Task: Add Attachment from computer to Card Card0000000137 in Board Board0000000035 in Workspace WS0000000012 in Trello. Add Cover Purple to Card Card0000000137 in Board Board0000000035 in Workspace WS0000000012 in Trello. Add "Move Card To …" Button titled Button0000000137 to "top" of the list "To Do" to Card Card0000000137 in Board Board0000000035 in Workspace WS0000000012 in Trello. Add Description DS0000000137 to Card Card0000000137 in Board Board0000000035 in Workspace WS0000000012 in Trello. Add Comment CM0000000137 to Card Card0000000137 in Board Board0000000035 in Workspace WS0000000012 in Trello
Action: Mouse moved to (341, 251)
Screenshot: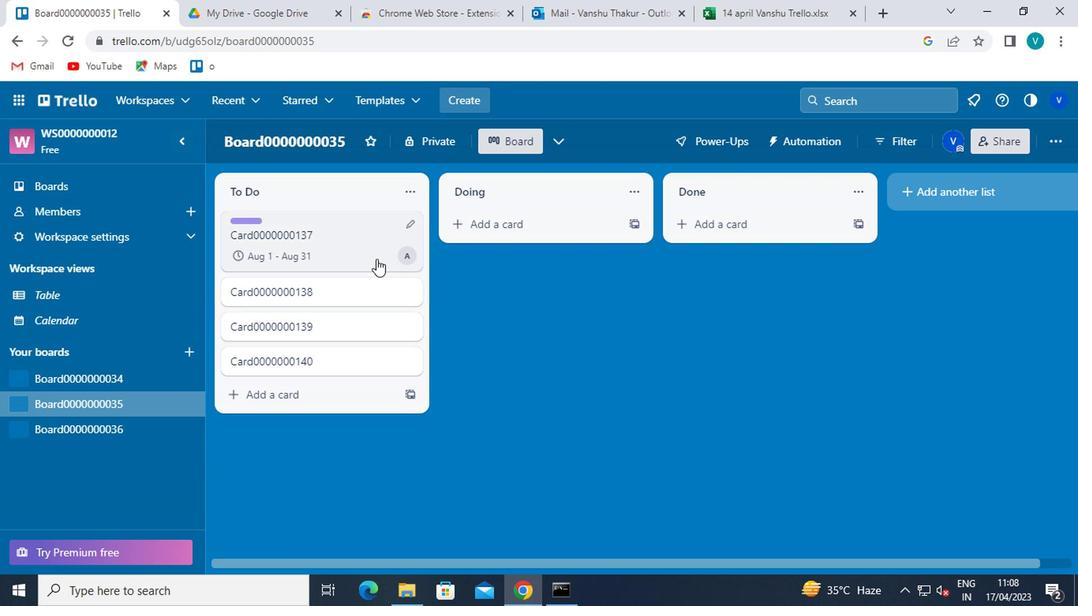 
Action: Mouse pressed left at (341, 251)
Screenshot: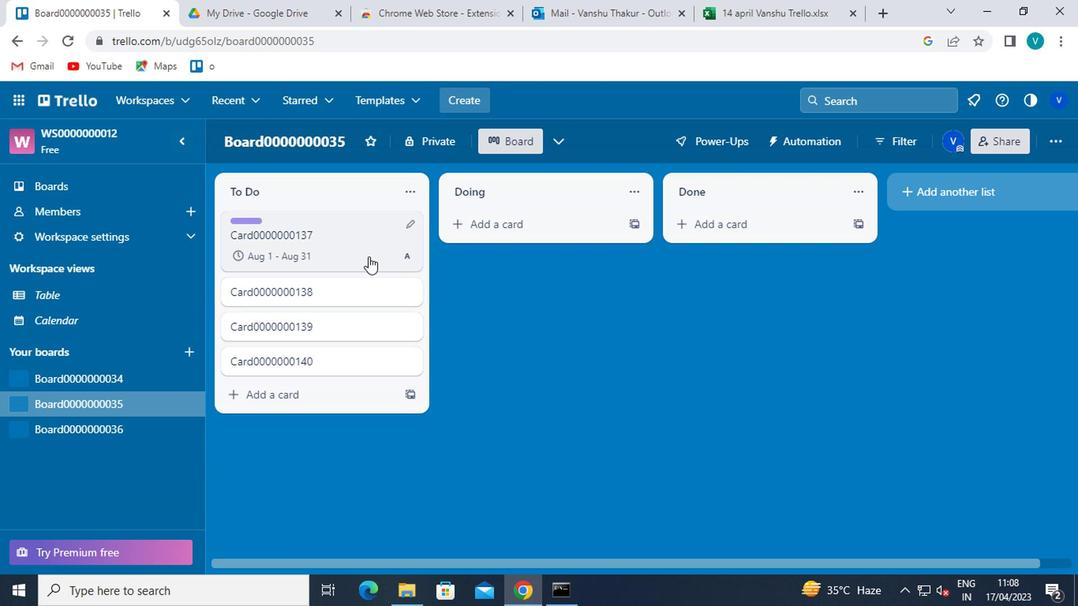 
Action: Mouse moved to (765, 356)
Screenshot: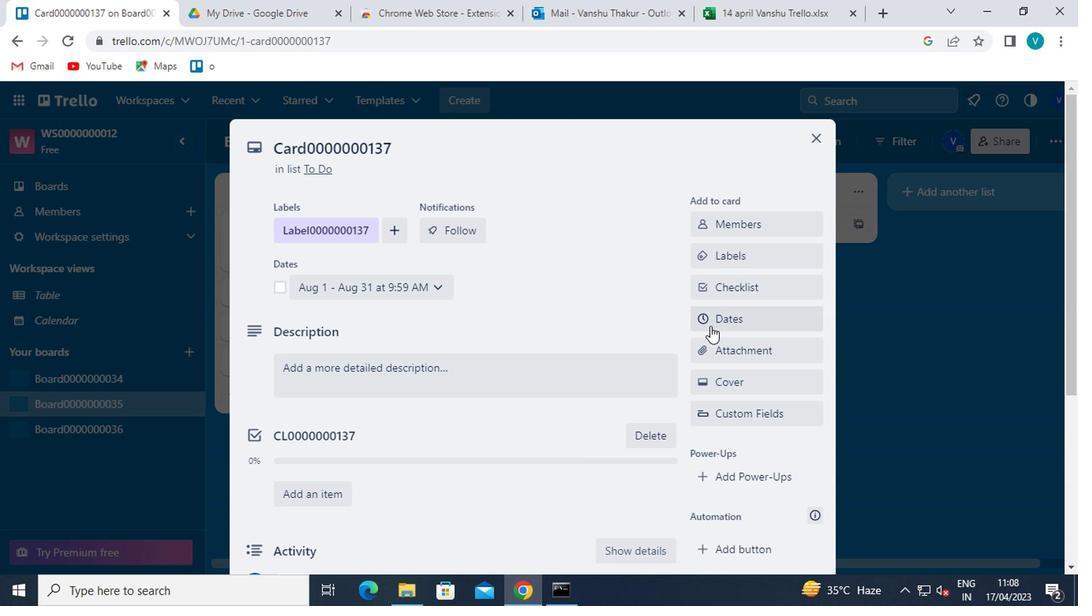 
Action: Mouse pressed left at (765, 356)
Screenshot: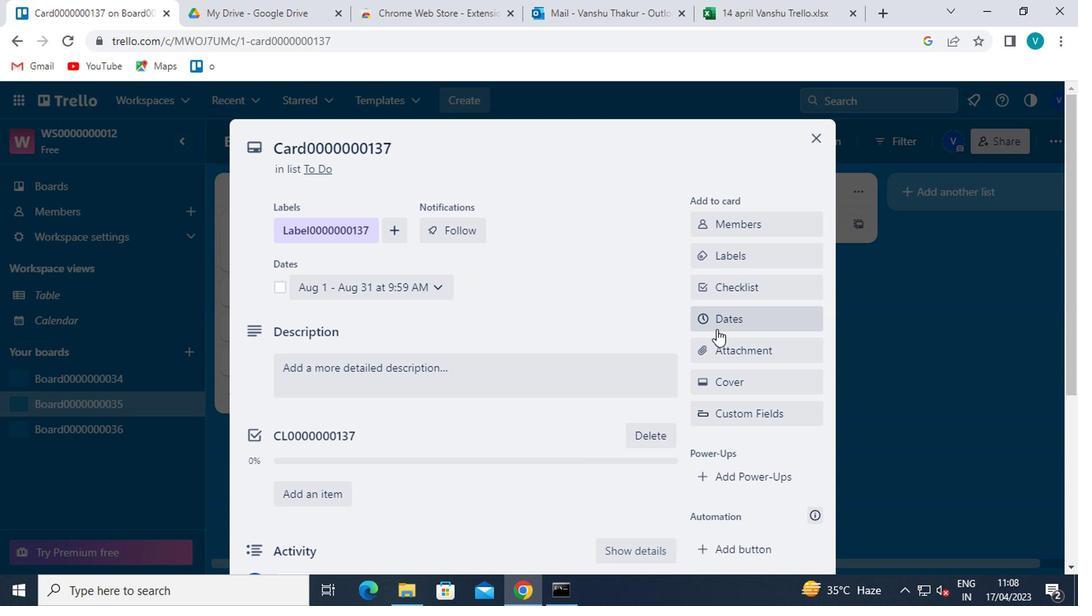 
Action: Mouse moved to (742, 170)
Screenshot: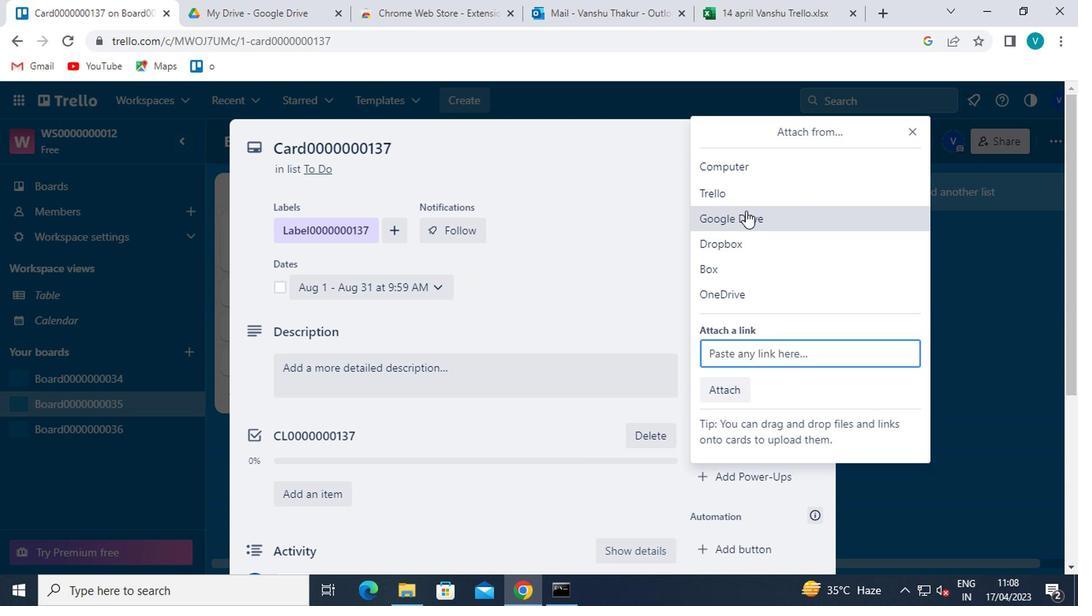 
Action: Mouse pressed left at (742, 170)
Screenshot: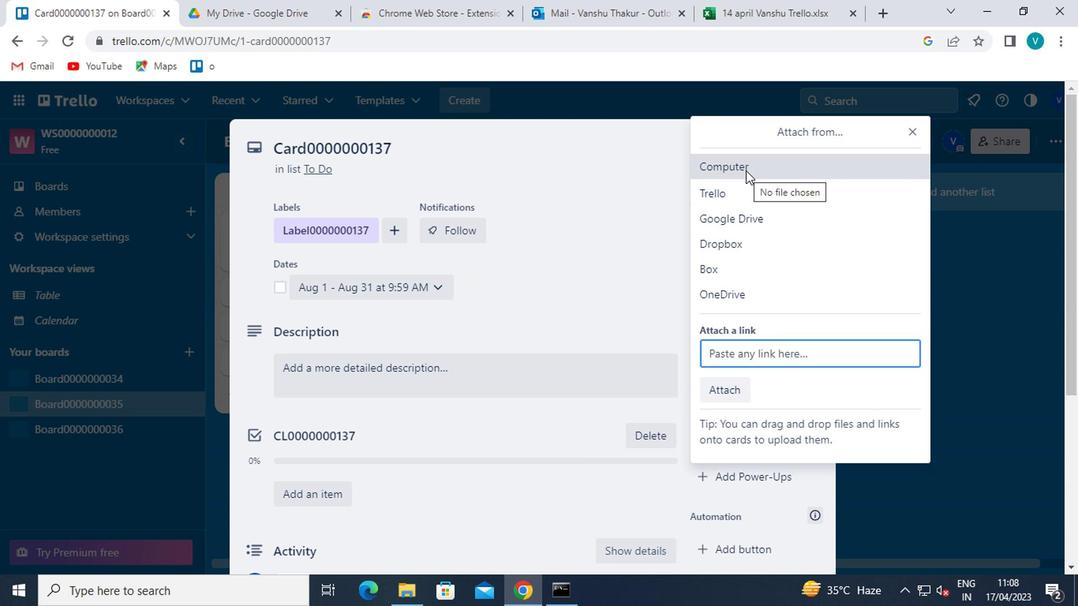 
Action: Mouse moved to (249, 182)
Screenshot: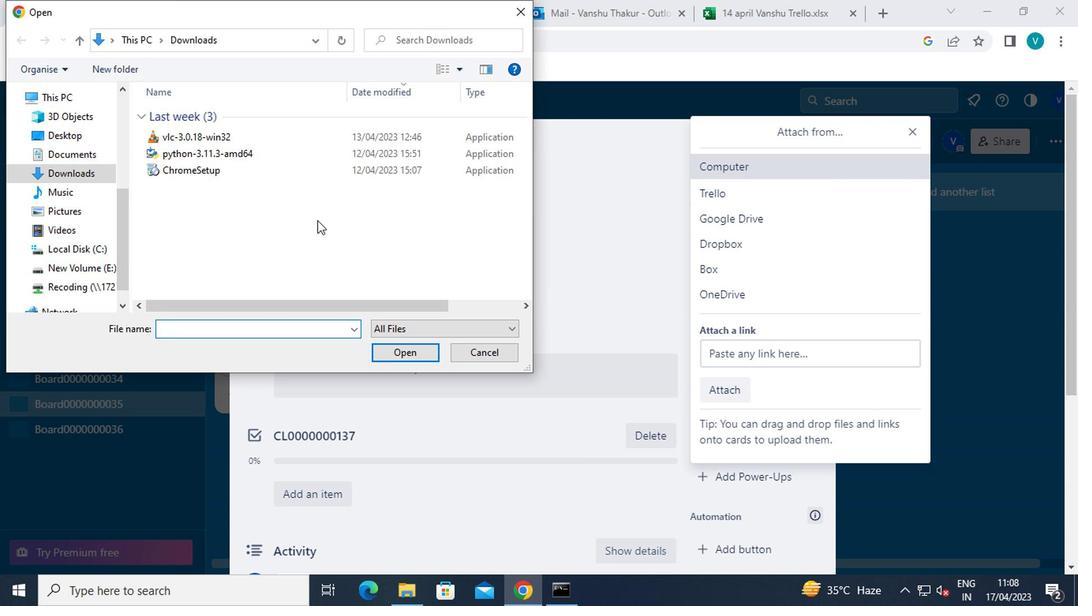 
Action: Mouse pressed left at (249, 182)
Screenshot: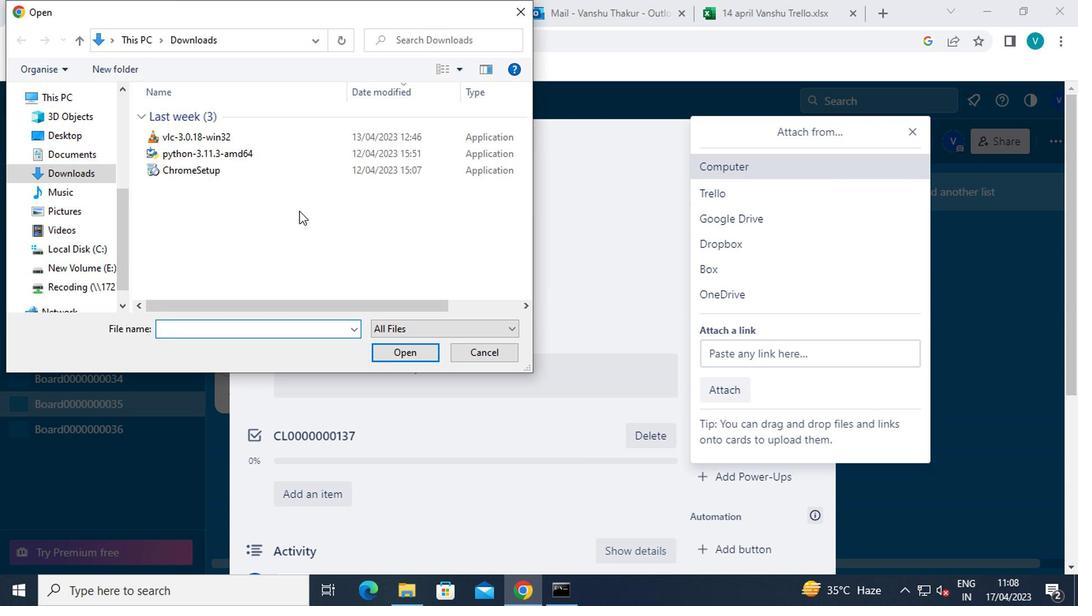 
Action: Mouse moved to (256, 176)
Screenshot: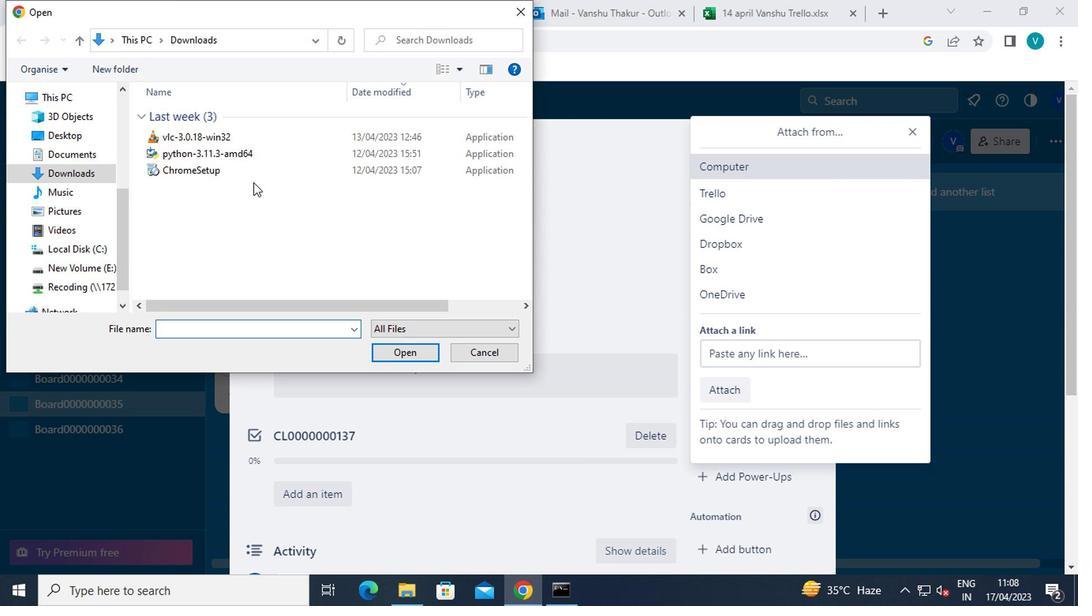 
Action: Mouse pressed left at (256, 176)
Screenshot: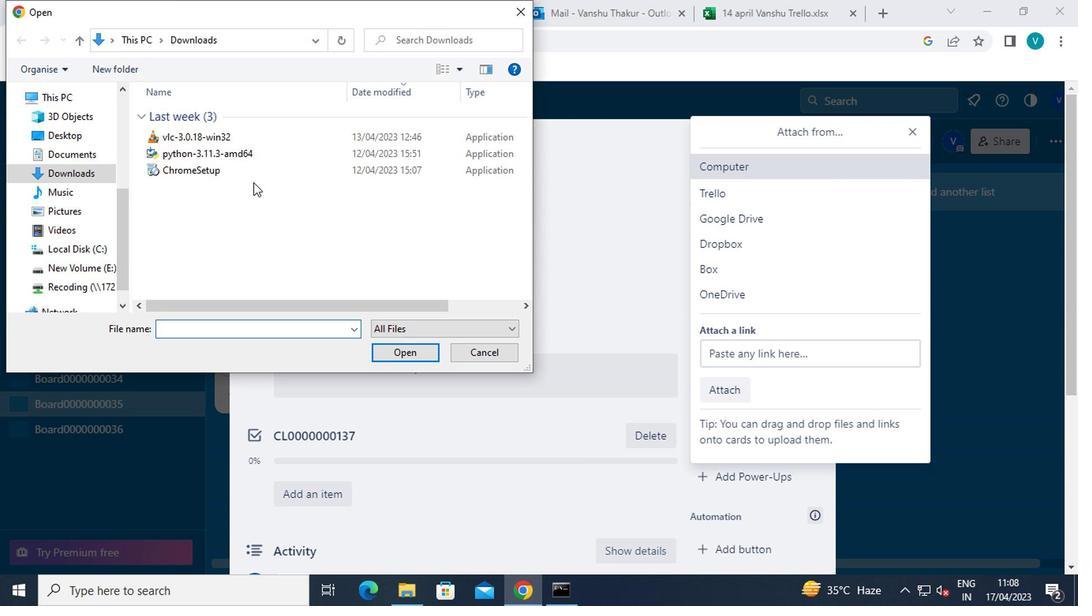 
Action: Mouse moved to (386, 346)
Screenshot: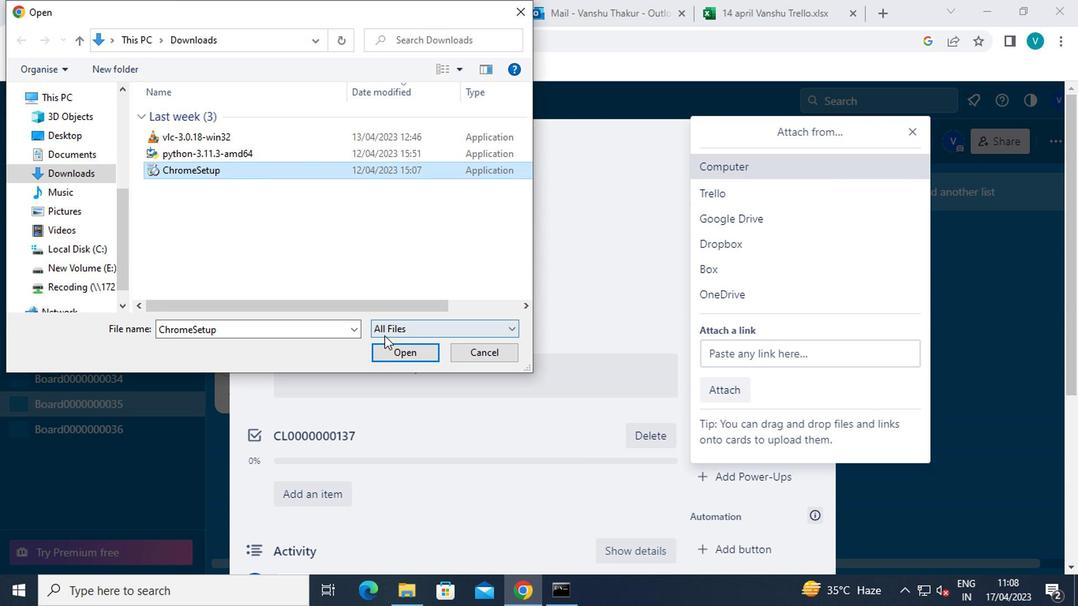 
Action: Mouse pressed left at (386, 346)
Screenshot: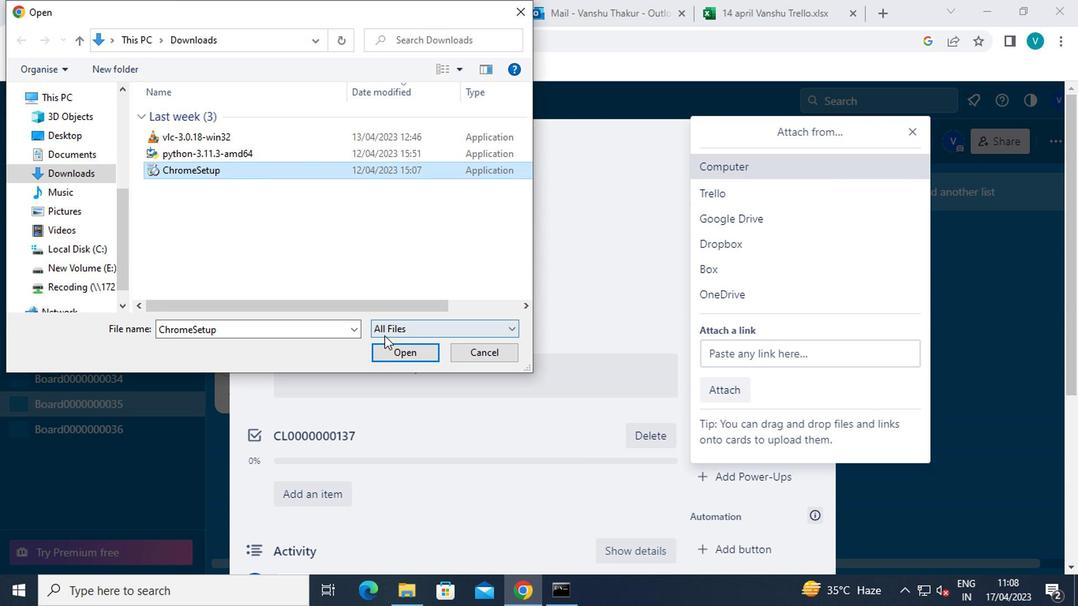 
Action: Mouse moved to (716, 386)
Screenshot: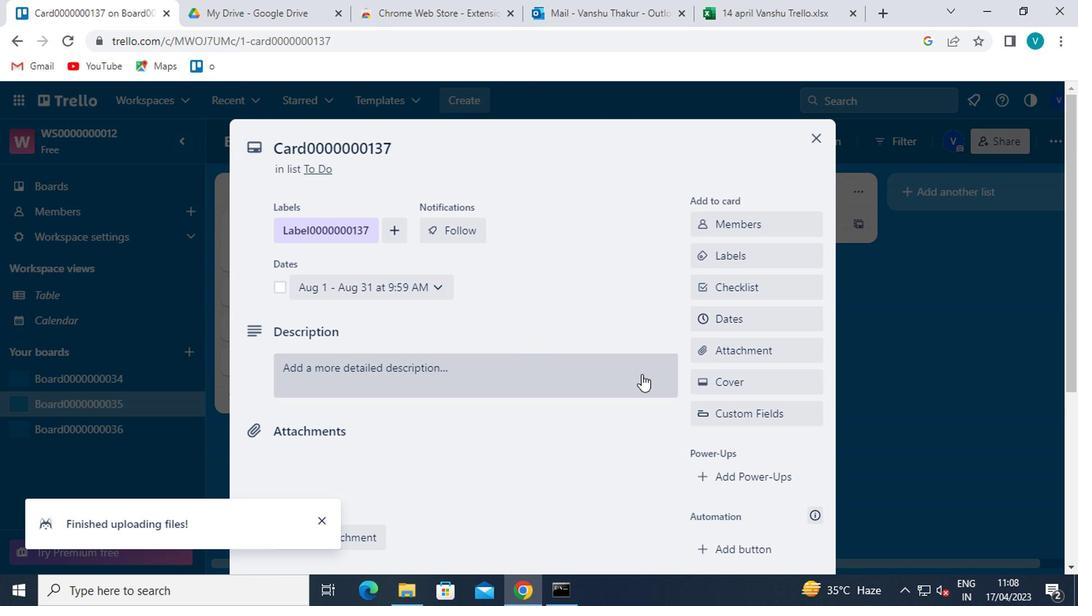 
Action: Mouse pressed left at (716, 386)
Screenshot: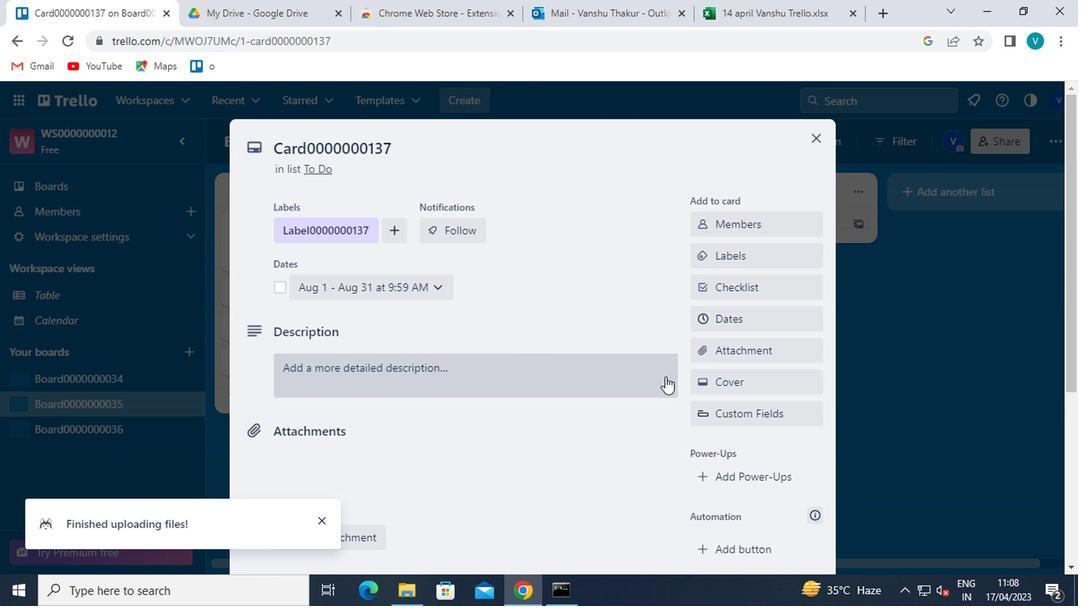 
Action: Mouse moved to (901, 277)
Screenshot: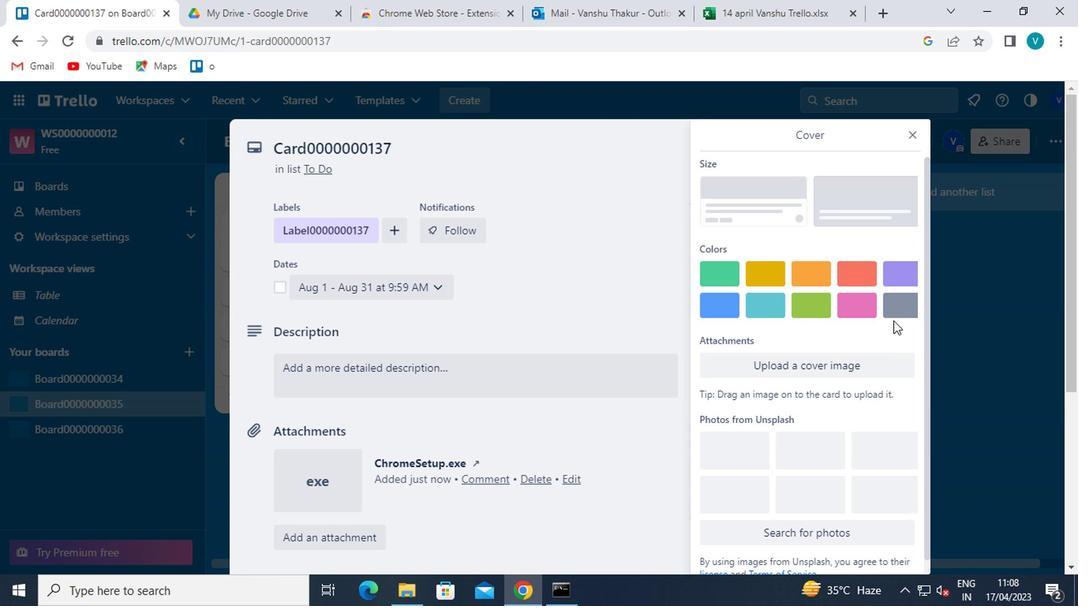 
Action: Mouse pressed left at (901, 277)
Screenshot: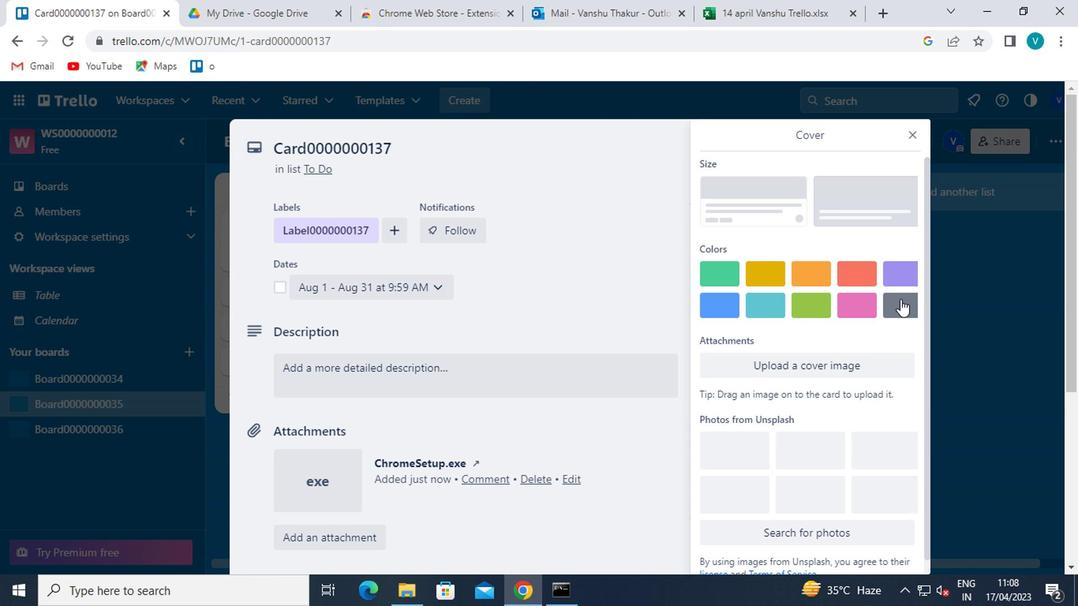 
Action: Mouse moved to (909, 128)
Screenshot: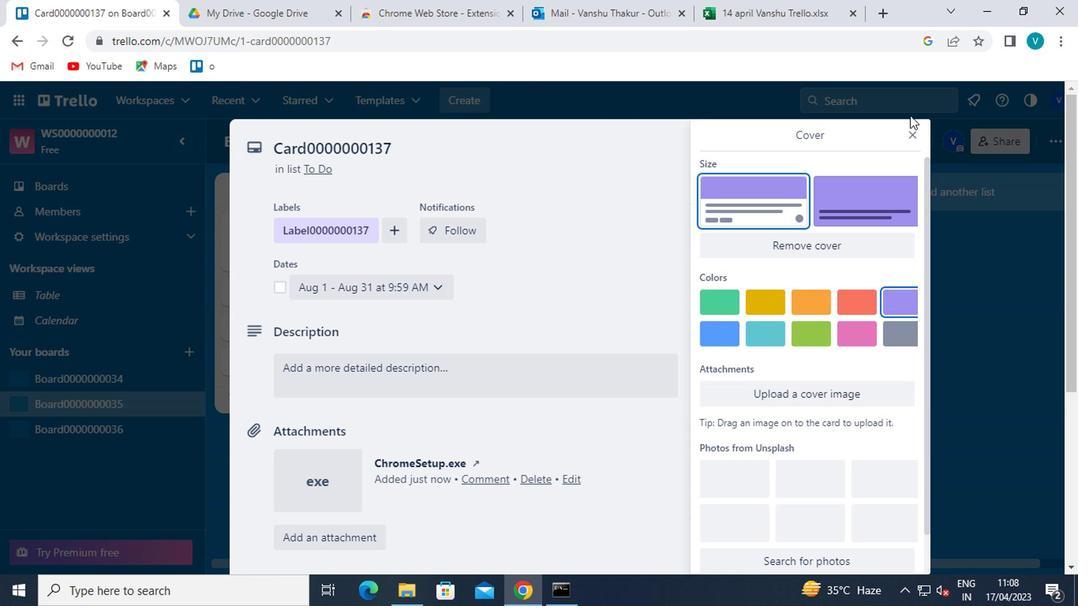 
Action: Mouse pressed left at (909, 128)
Screenshot: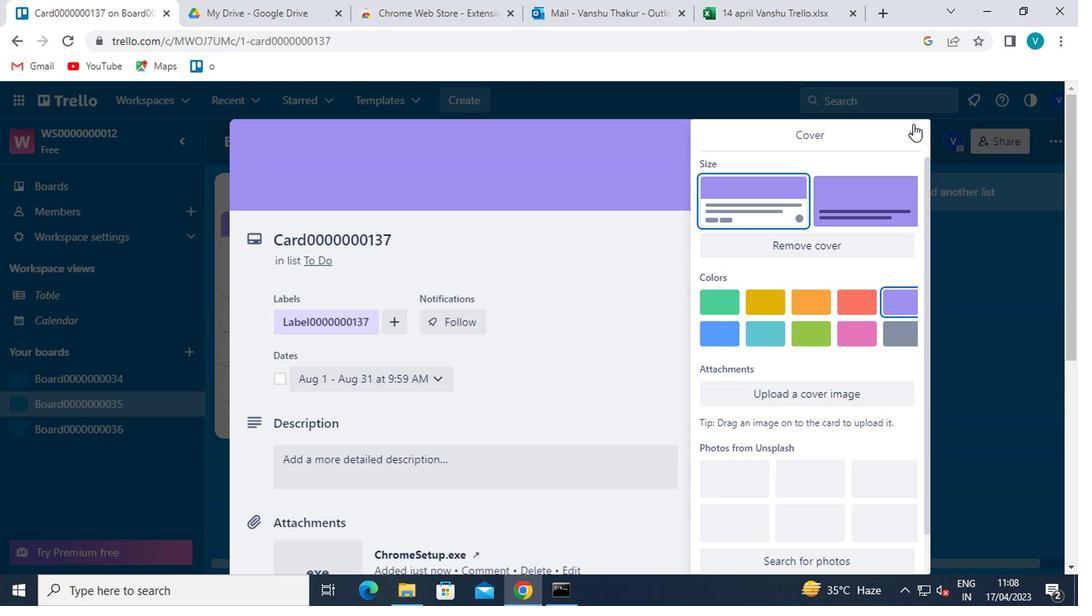 
Action: Mouse moved to (724, 421)
Screenshot: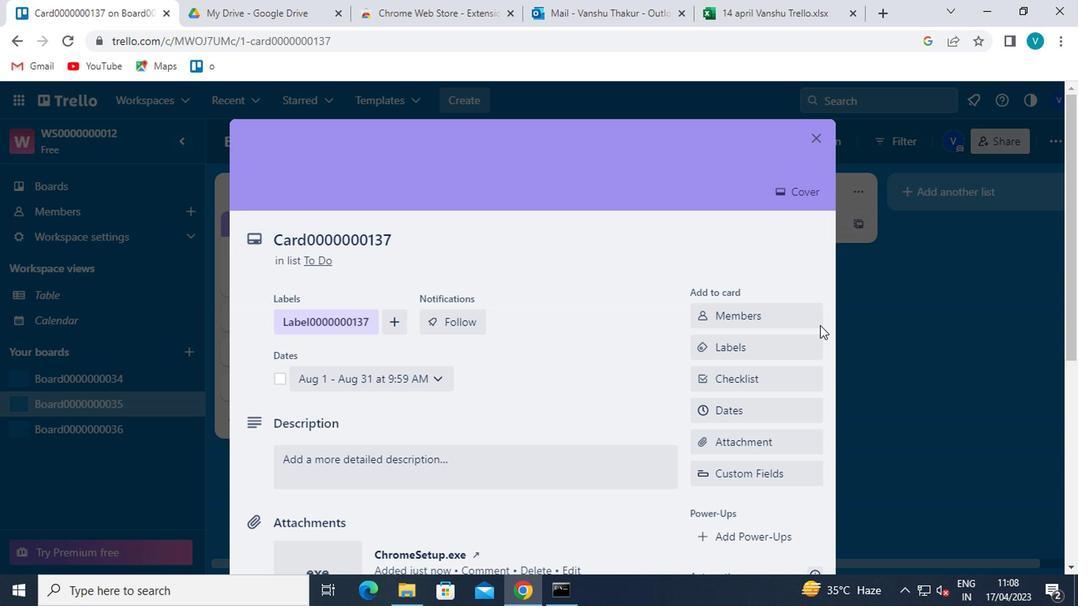 
Action: Mouse scrolled (724, 420) with delta (0, 0)
Screenshot: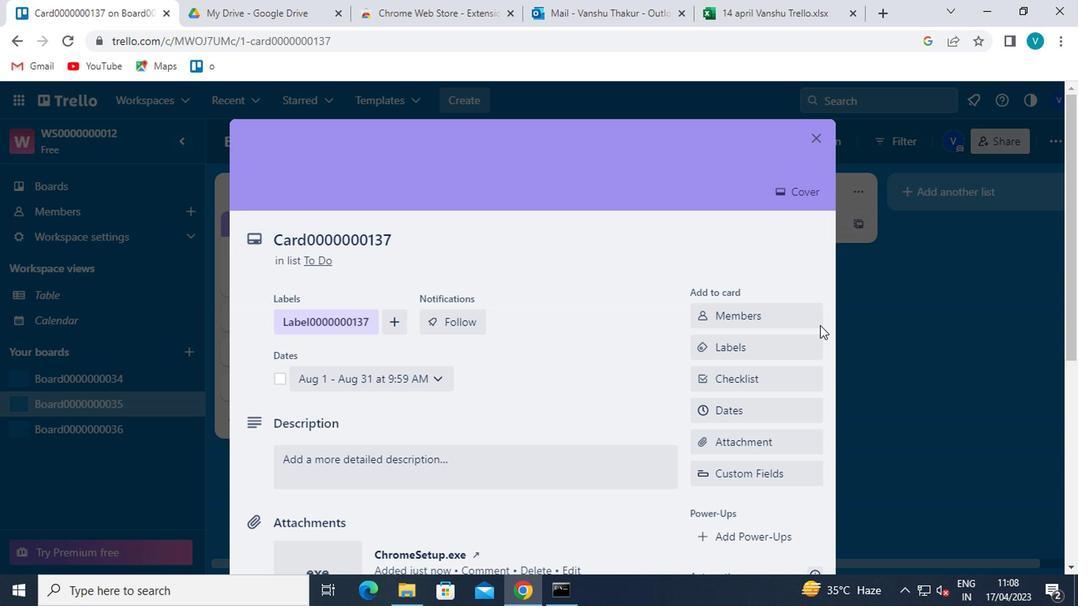 
Action: Mouse scrolled (724, 420) with delta (0, 0)
Screenshot: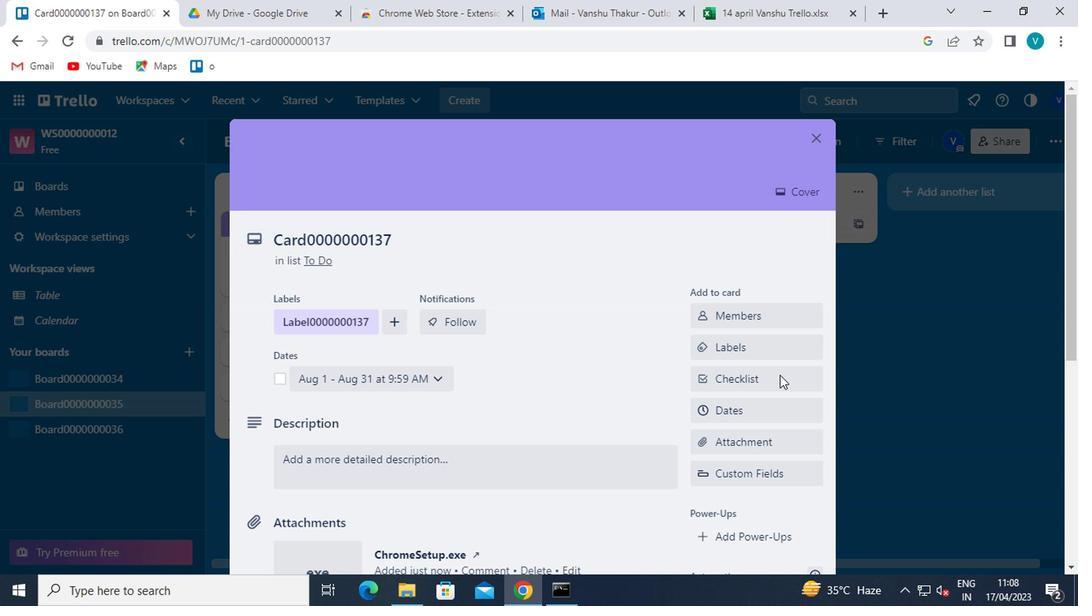 
Action: Mouse moved to (724, 421)
Screenshot: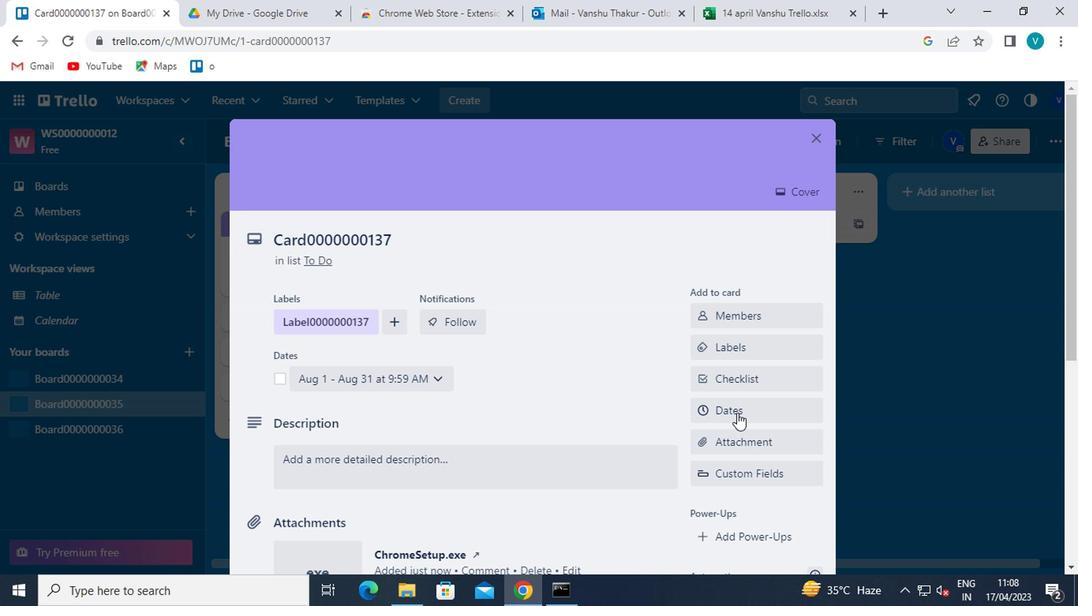 
Action: Mouse scrolled (724, 420) with delta (0, 0)
Screenshot: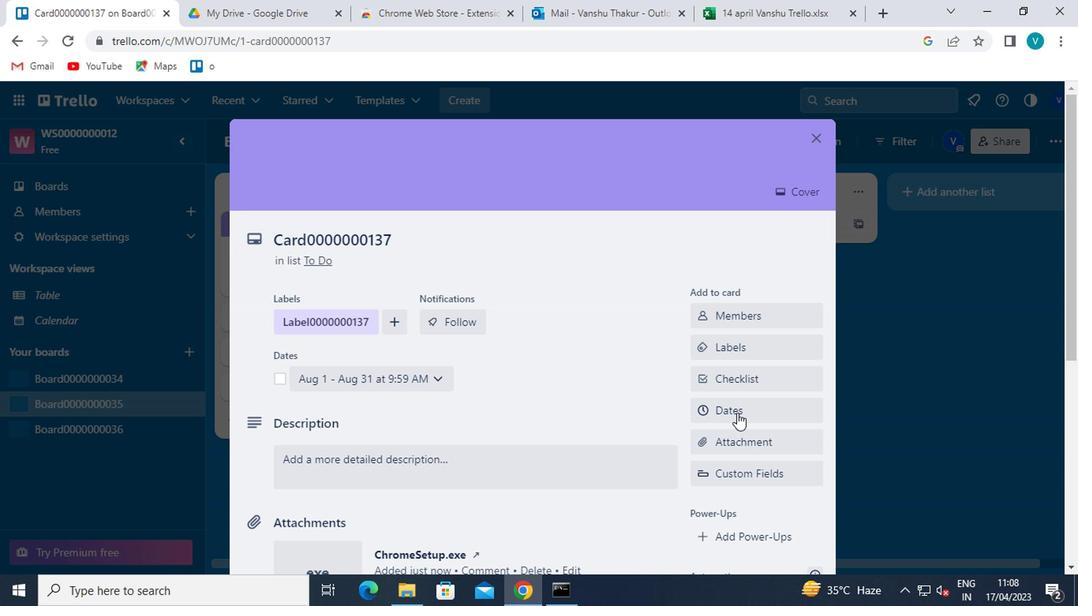 
Action: Mouse moved to (731, 373)
Screenshot: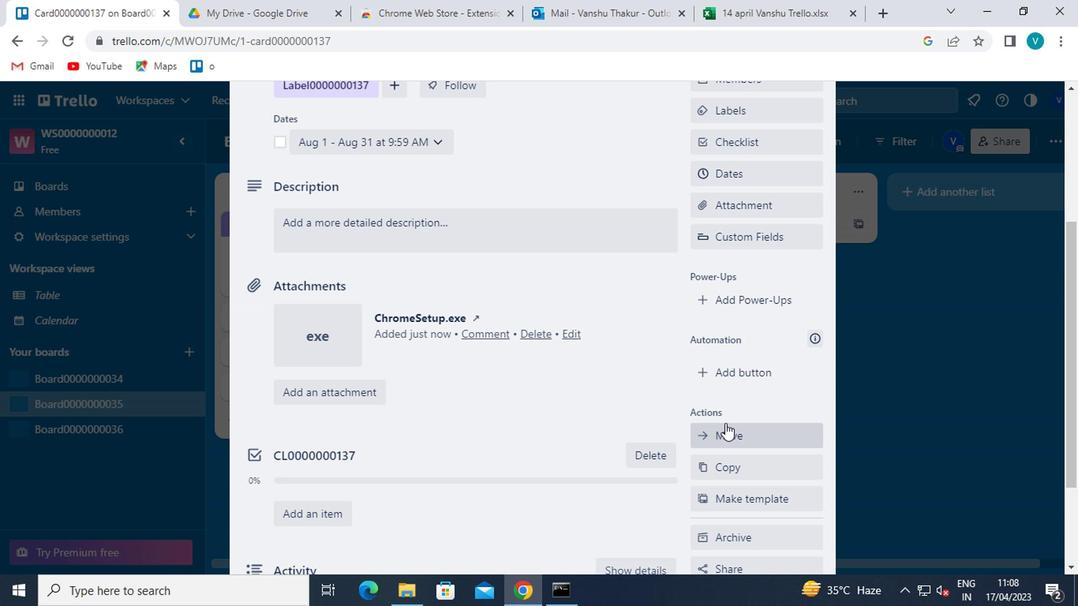 
Action: Mouse pressed left at (731, 373)
Screenshot: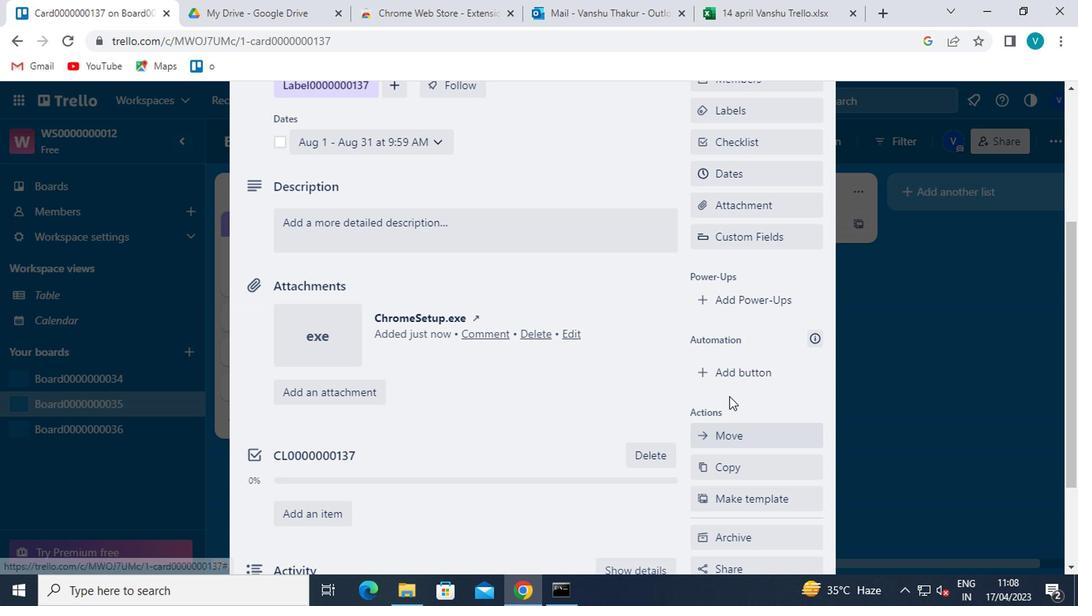 
Action: Mouse moved to (753, 209)
Screenshot: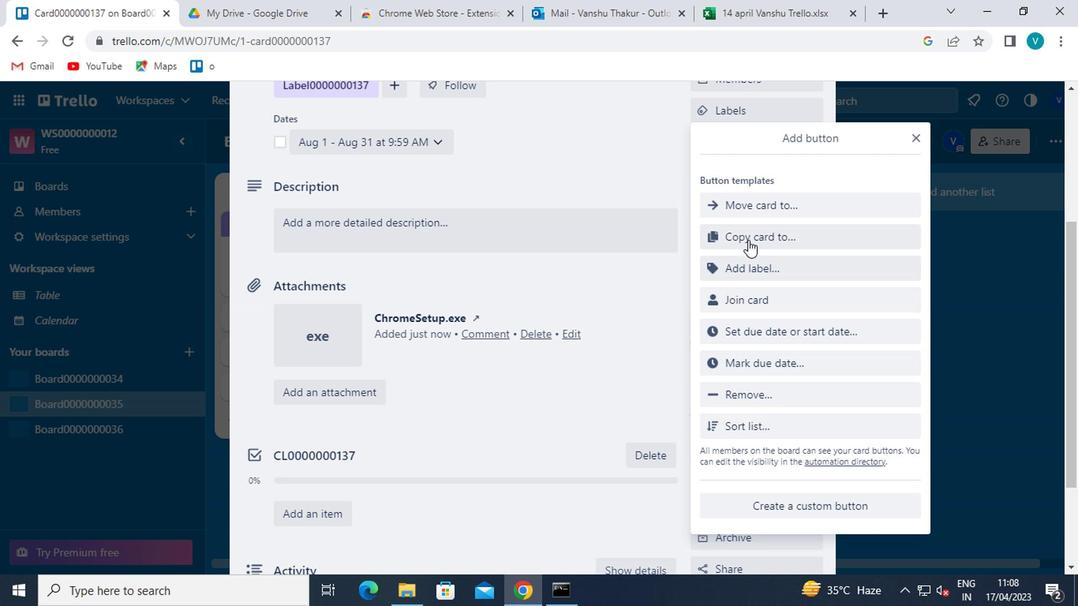 
Action: Mouse pressed left at (753, 209)
Screenshot: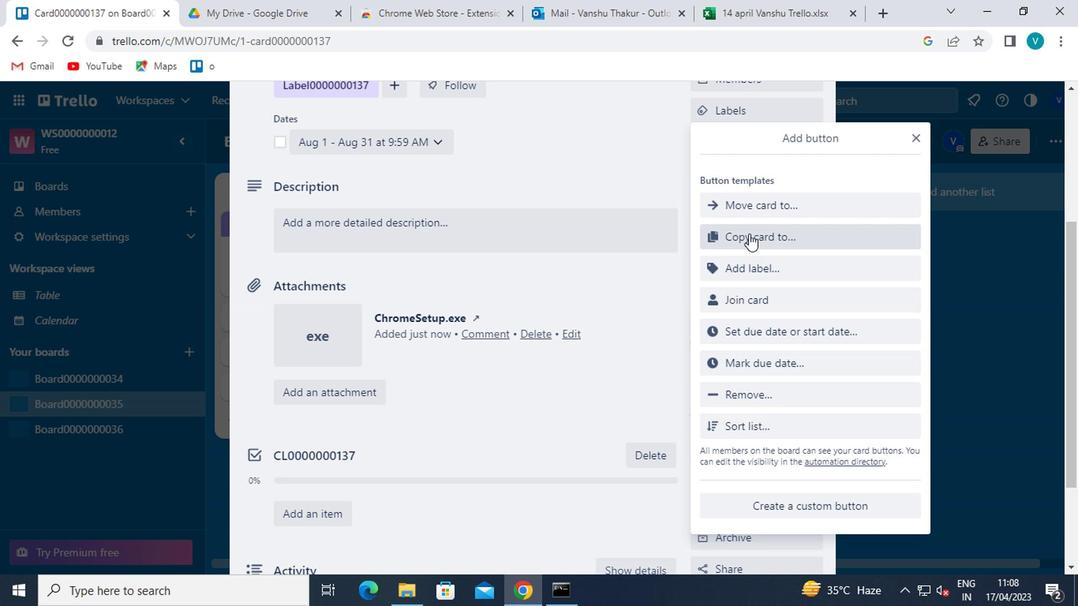 
Action: Mouse moved to (760, 201)
Screenshot: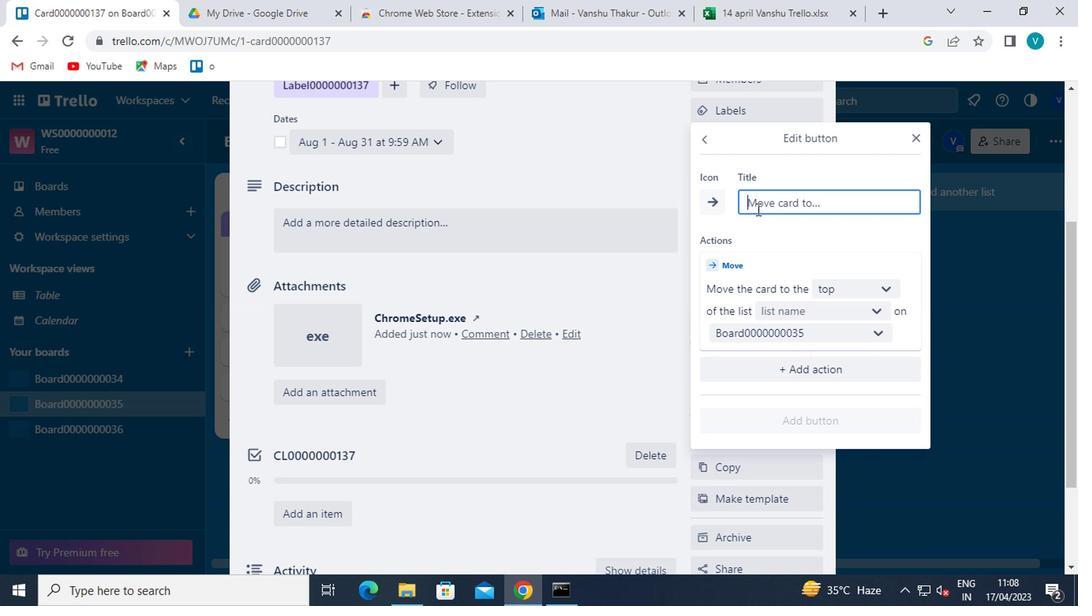 
Action: Mouse pressed left at (760, 201)
Screenshot: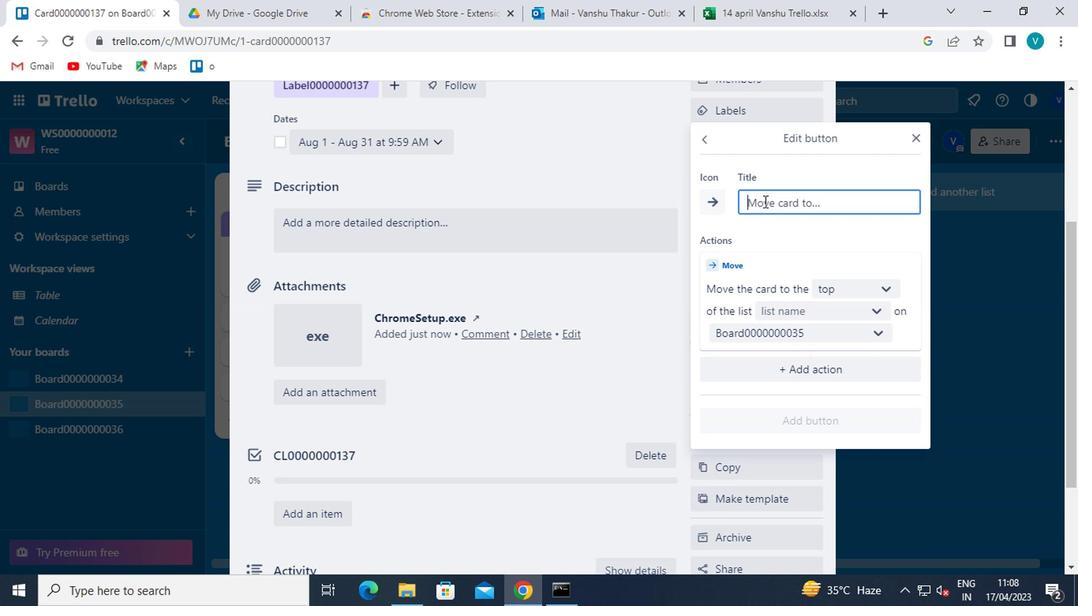 
Action: Key pressed <Key.shift>BUTTON0000000137
Screenshot: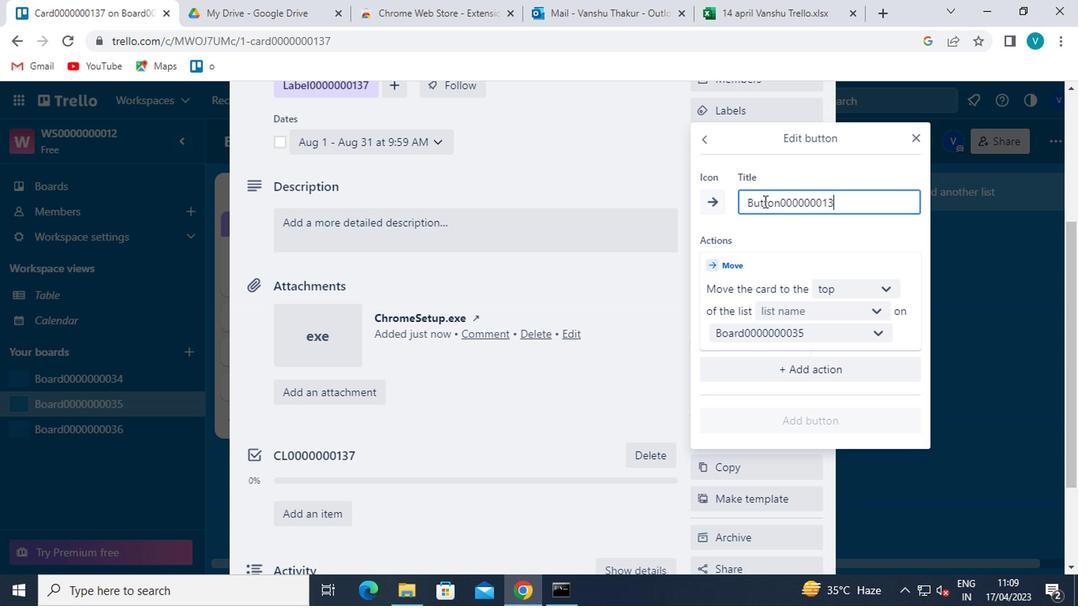 
Action: Mouse moved to (851, 284)
Screenshot: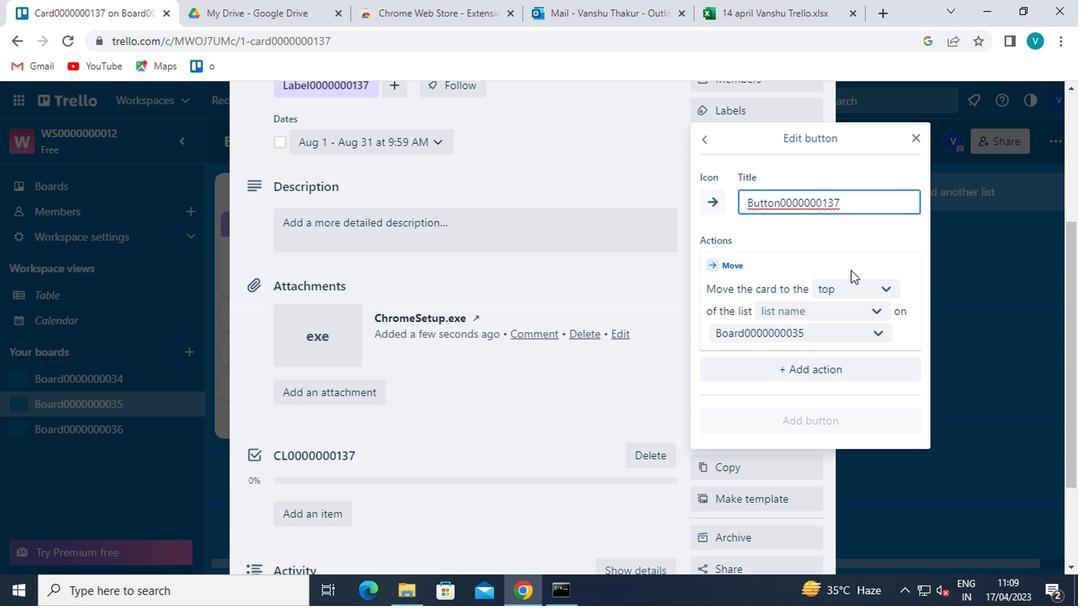 
Action: Mouse pressed left at (851, 284)
Screenshot: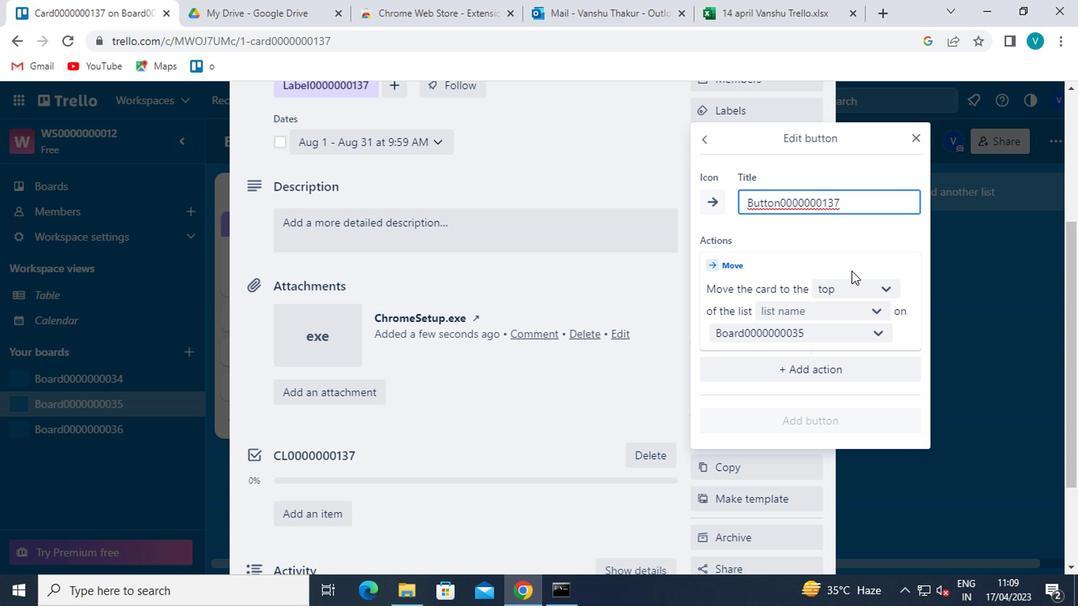 
Action: Mouse moved to (843, 317)
Screenshot: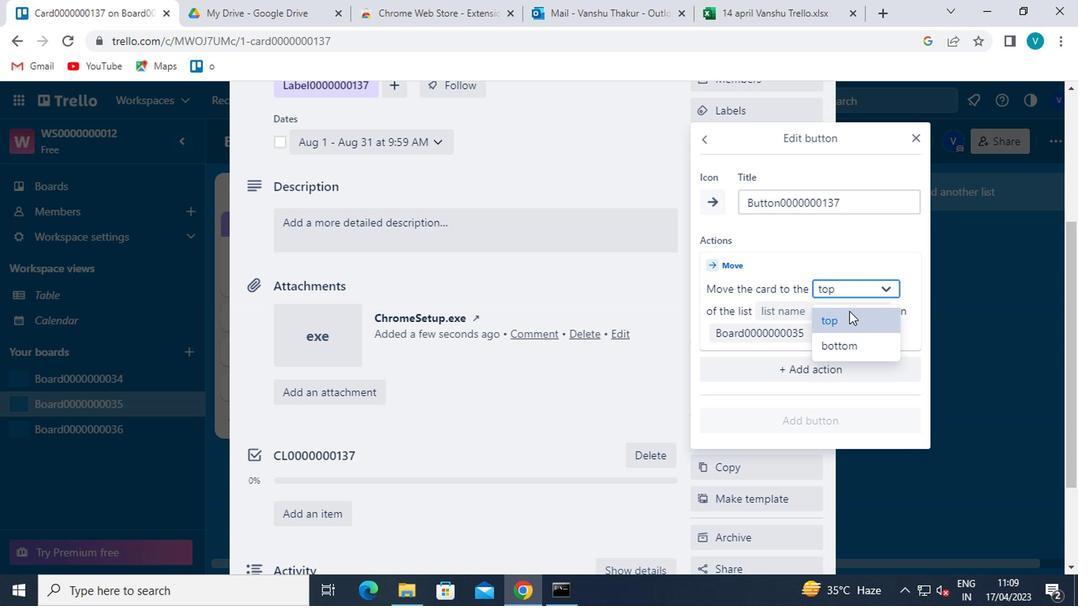 
Action: Mouse pressed left at (843, 317)
Screenshot: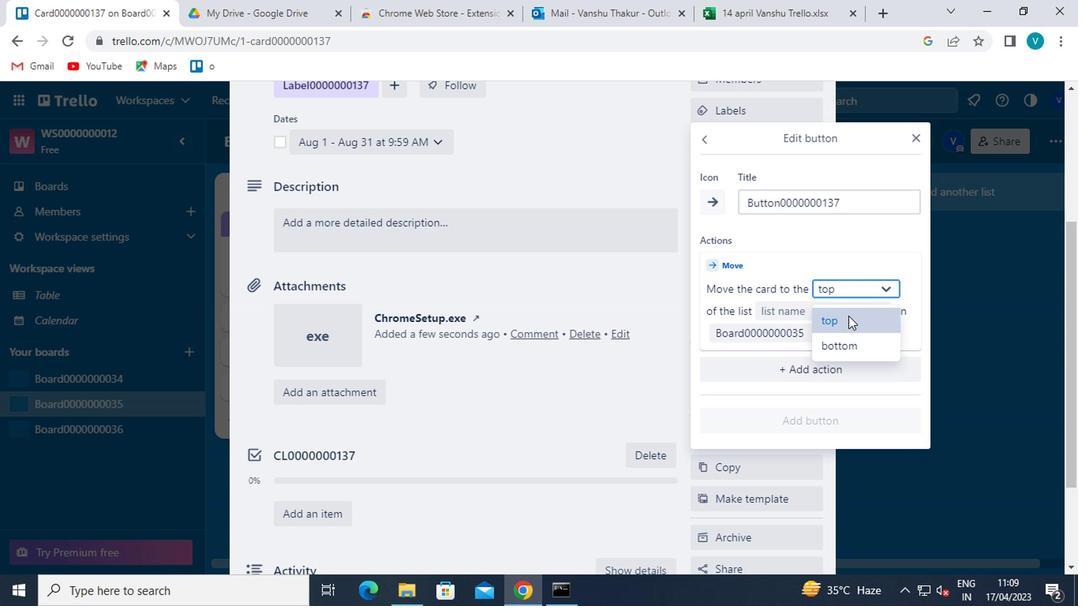 
Action: Mouse moved to (851, 288)
Screenshot: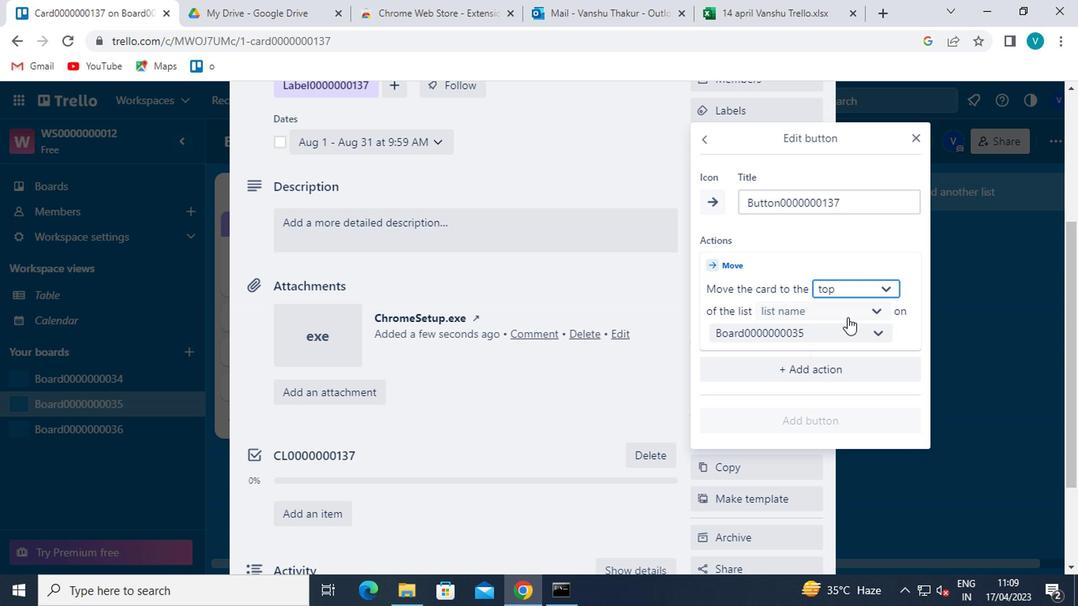 
Action: Mouse pressed left at (851, 288)
Screenshot: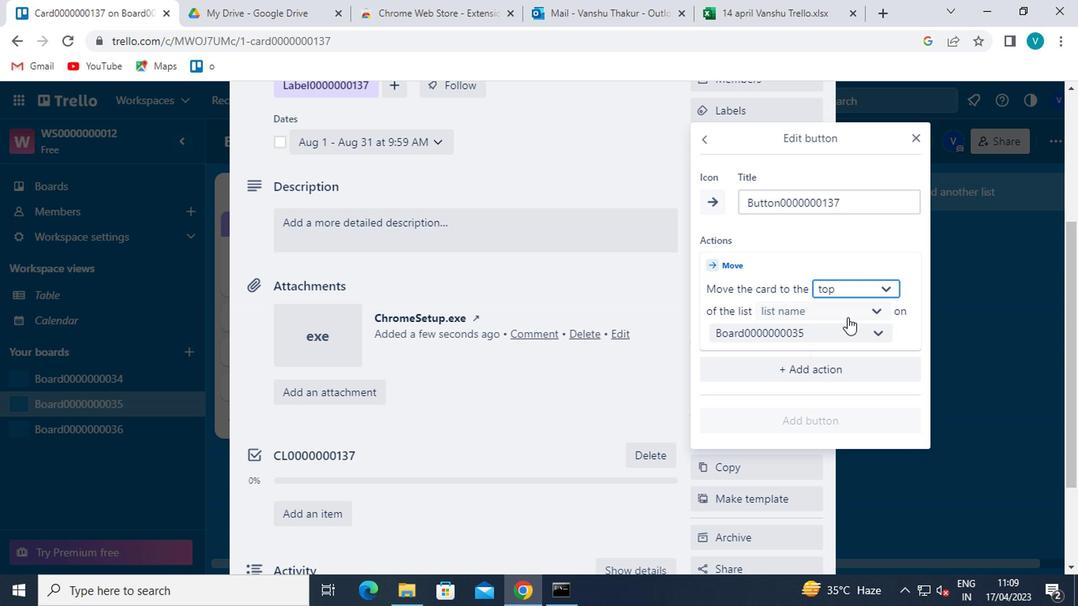 
Action: Mouse moved to (845, 316)
Screenshot: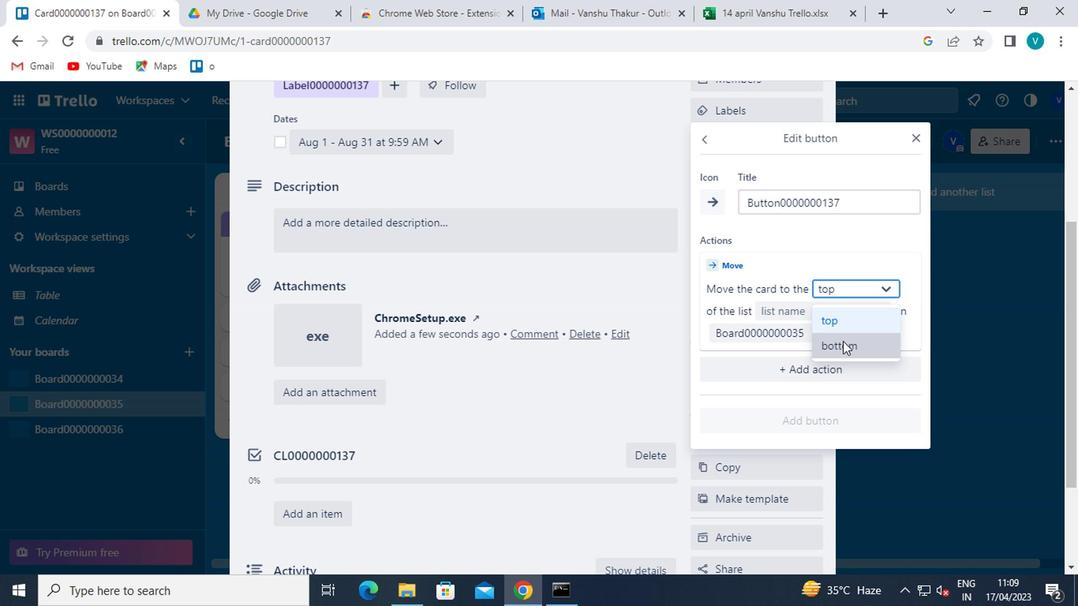 
Action: Mouse pressed left at (845, 316)
Screenshot: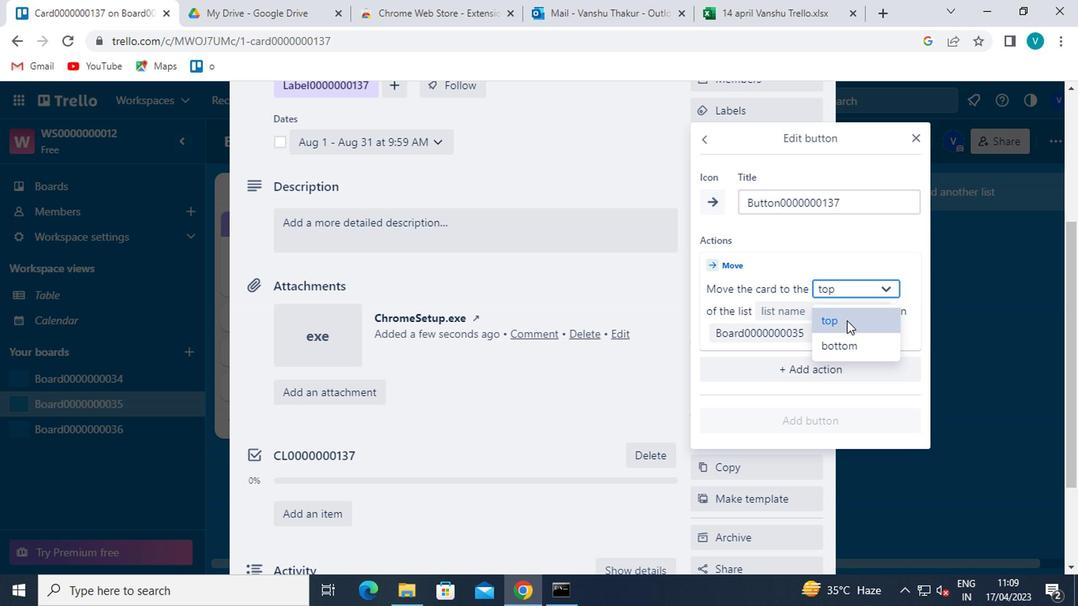 
Action: Mouse moved to (845, 315)
Screenshot: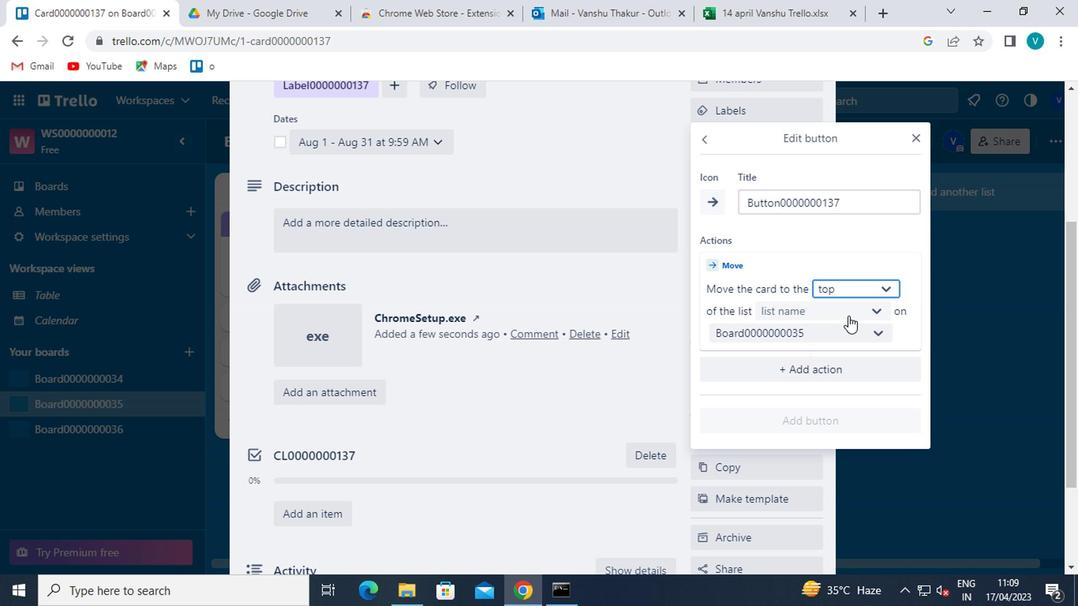 
Action: Mouse pressed left at (845, 315)
Screenshot: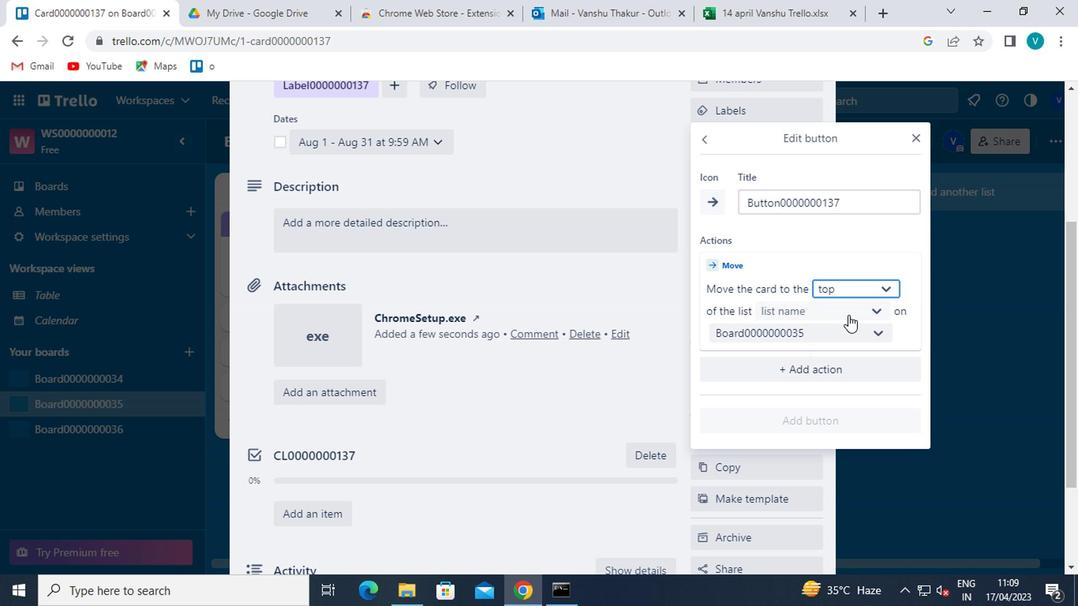 
Action: Mouse moved to (843, 331)
Screenshot: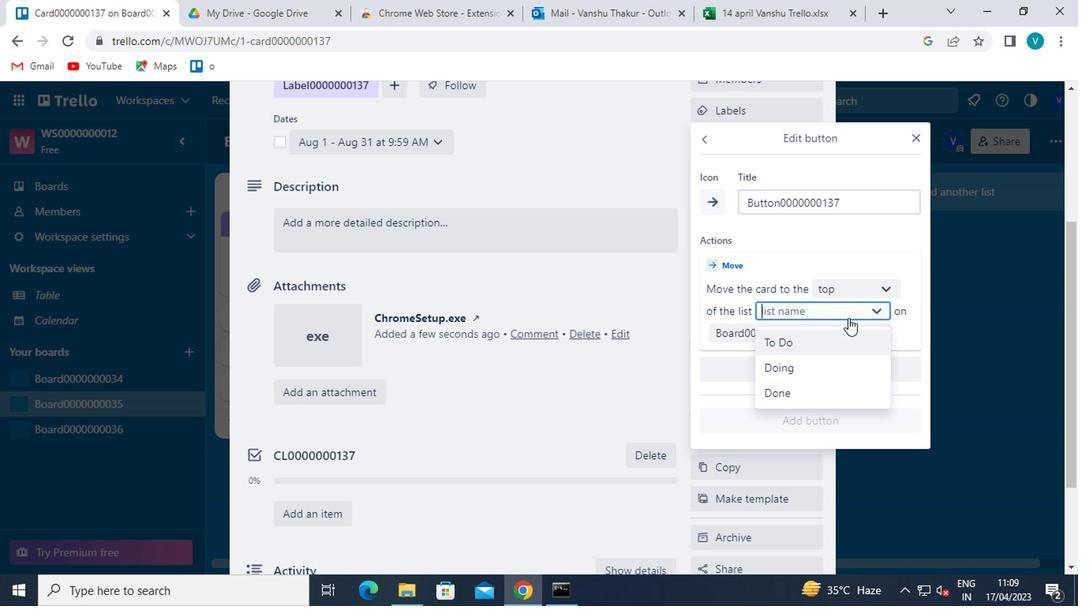 
Action: Mouse pressed left at (843, 331)
Screenshot: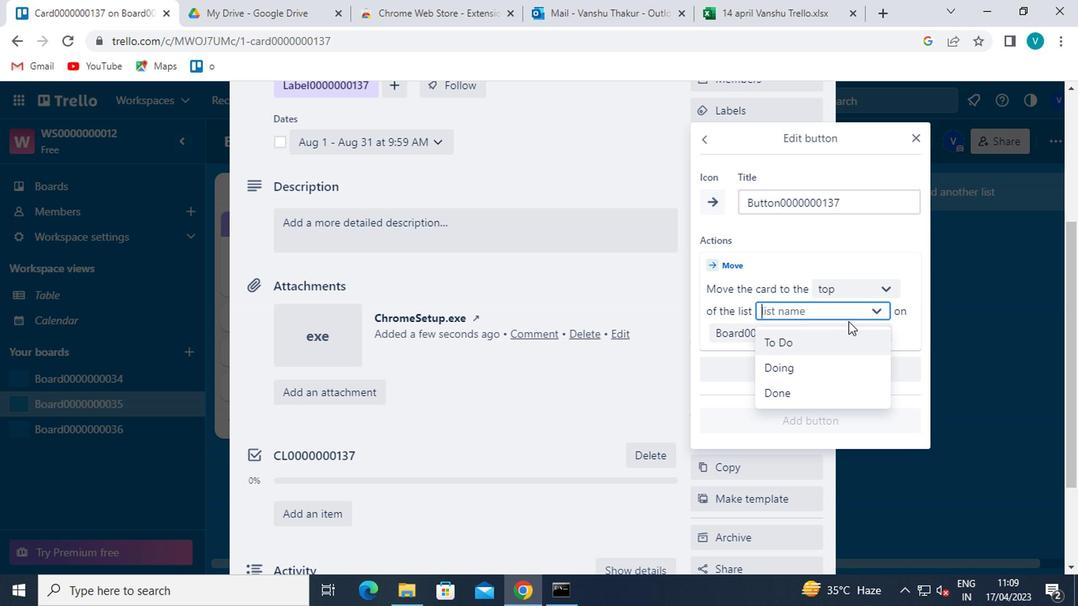 
Action: Mouse moved to (779, 412)
Screenshot: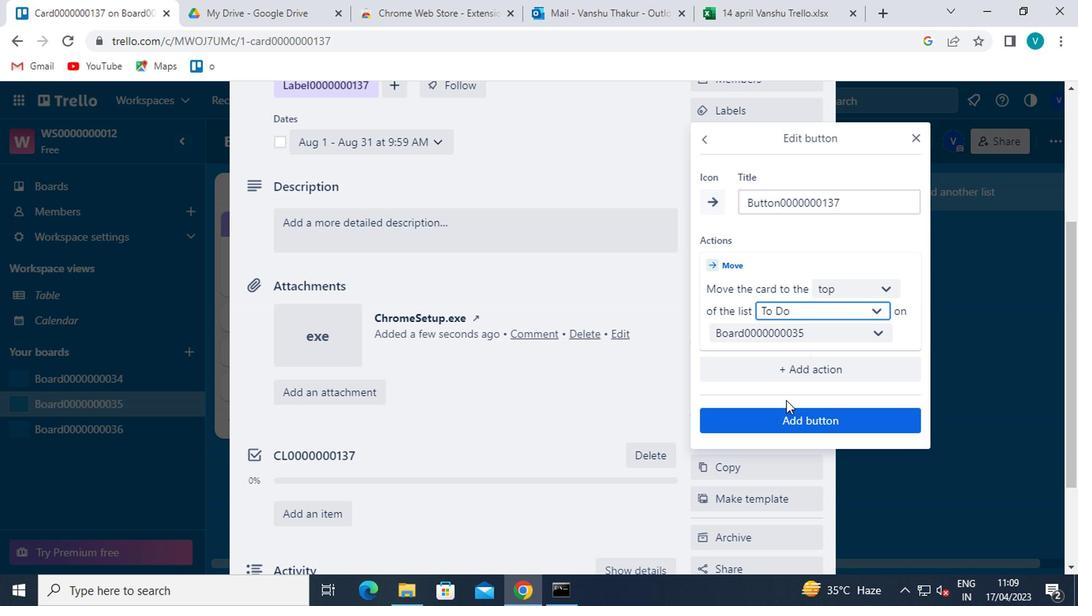 
Action: Mouse pressed left at (779, 412)
Screenshot: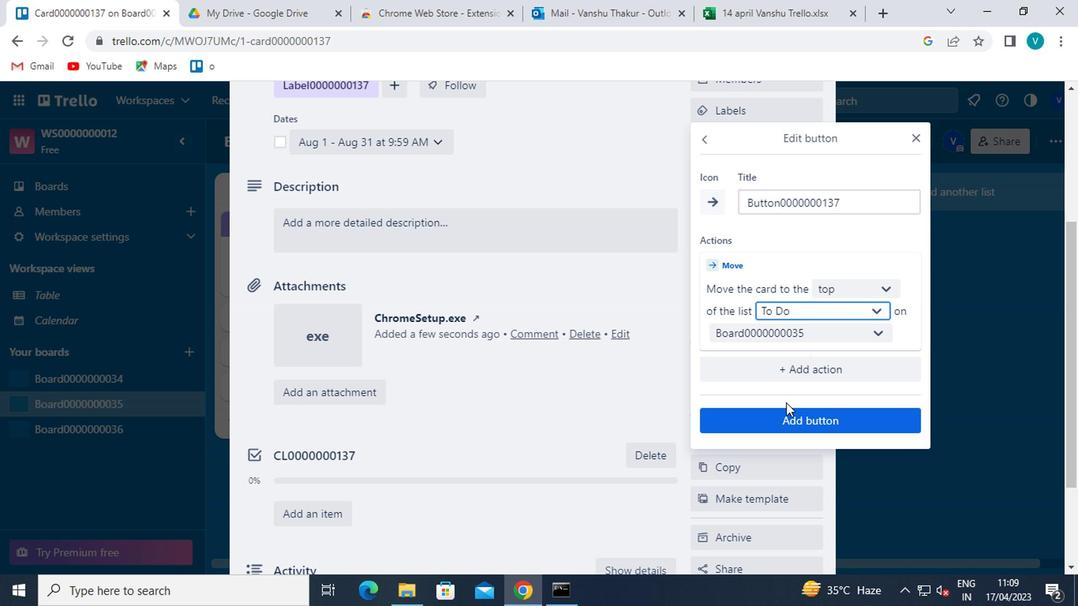 
Action: Mouse moved to (390, 217)
Screenshot: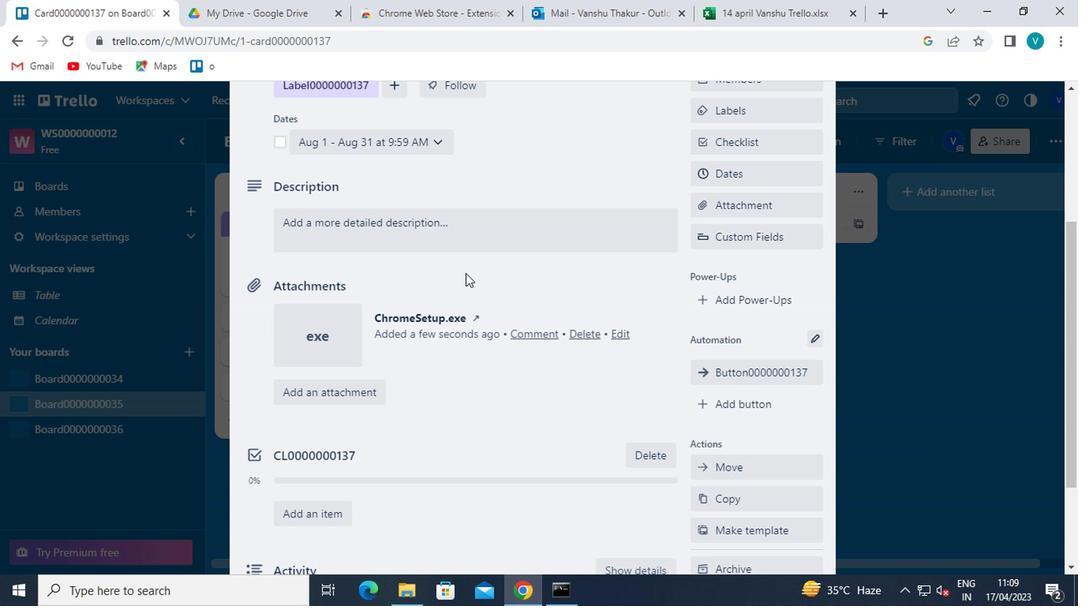 
Action: Mouse pressed left at (390, 217)
Screenshot: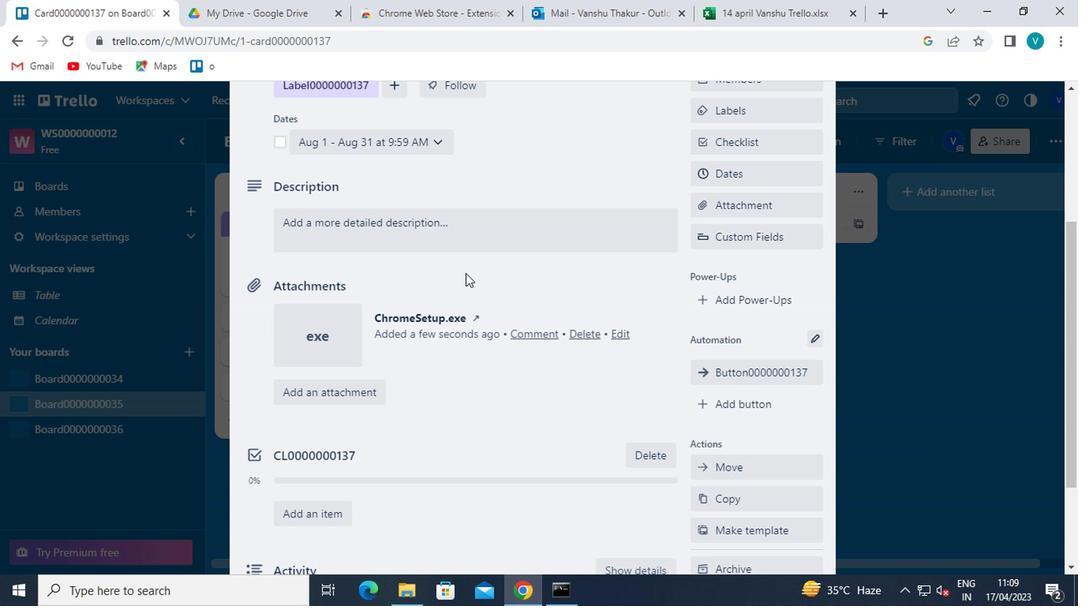 
Action: Key pressed <Key.shift>DS0000000137
Screenshot: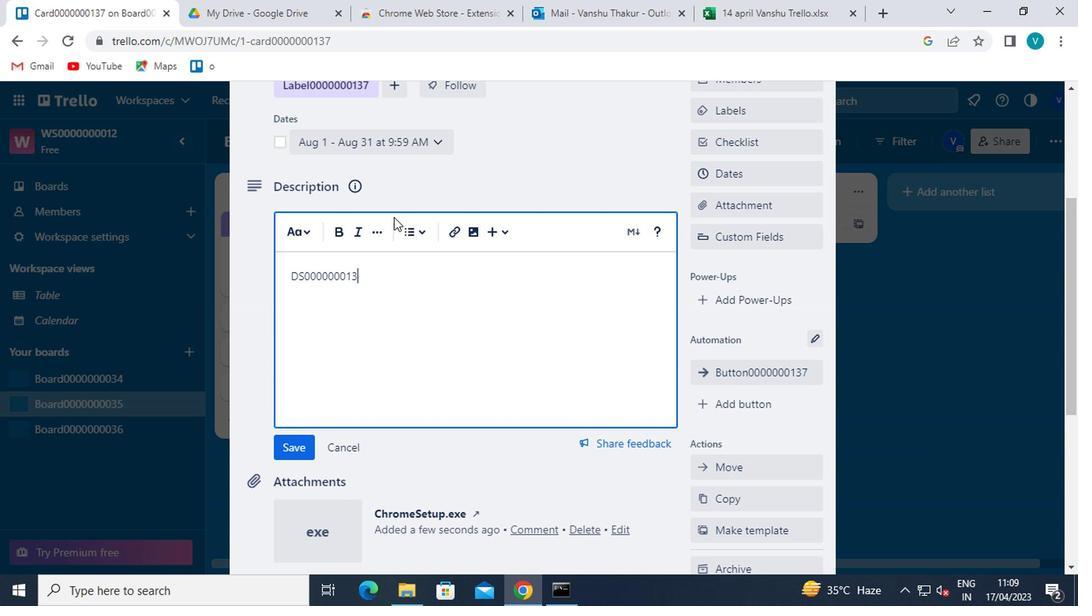 
Action: Mouse moved to (283, 444)
Screenshot: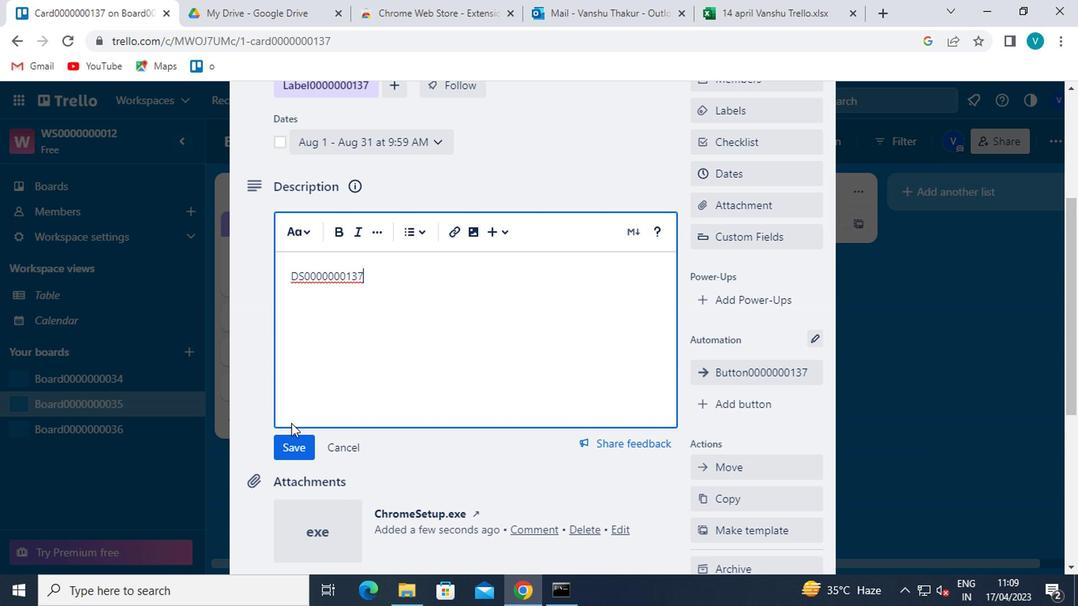 
Action: Mouse pressed left at (283, 444)
Screenshot: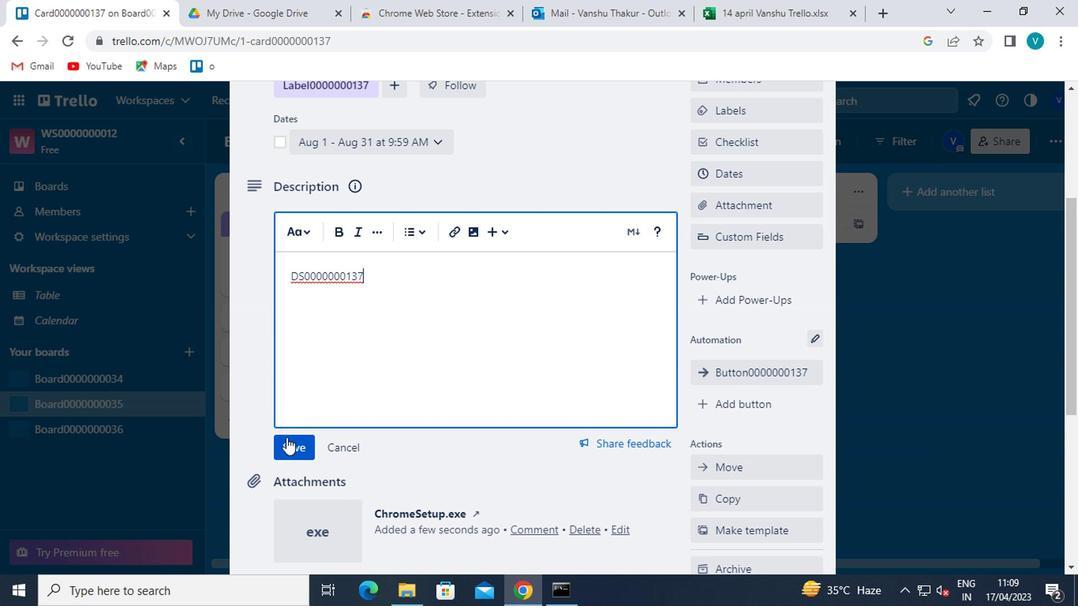 
Action: Mouse moved to (306, 426)
Screenshot: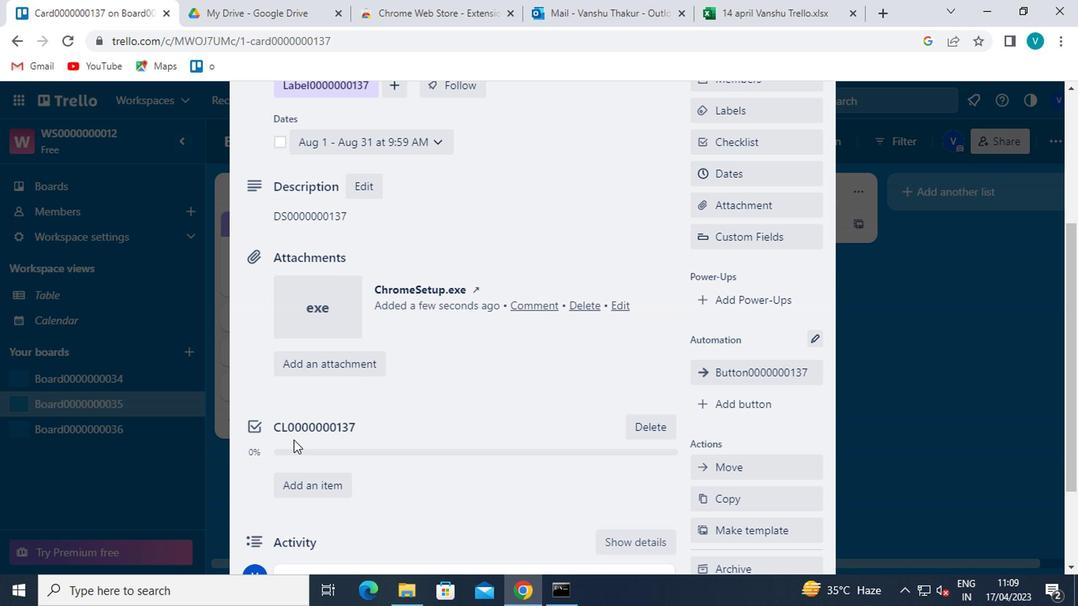 
Action: Mouse scrolled (306, 425) with delta (0, -1)
Screenshot: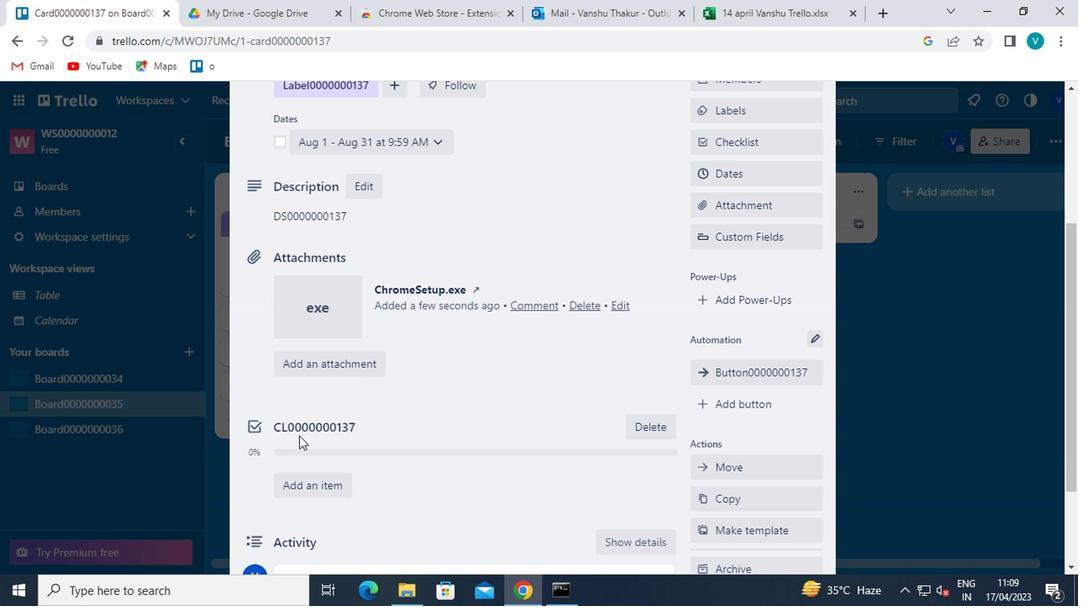 
Action: Mouse scrolled (306, 425) with delta (0, -1)
Screenshot: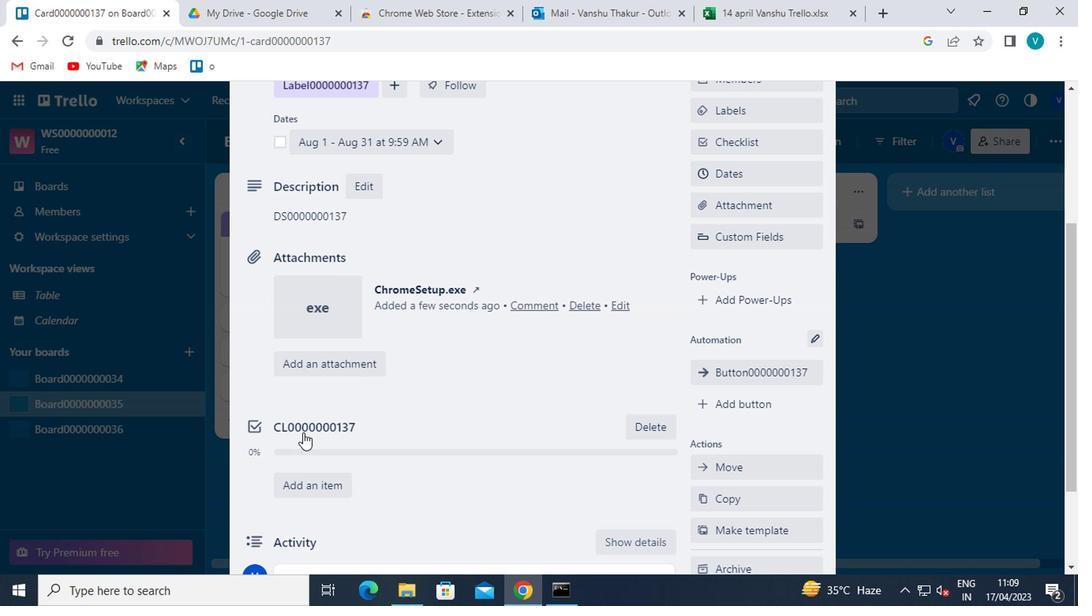 
Action: Mouse moved to (306, 446)
Screenshot: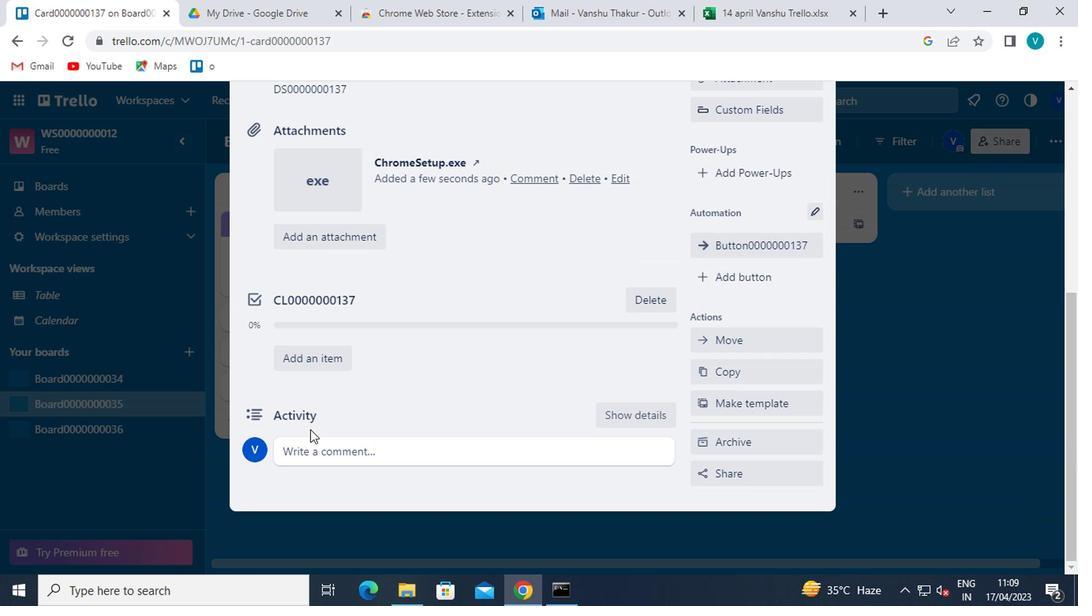 
Action: Mouse pressed left at (306, 446)
Screenshot: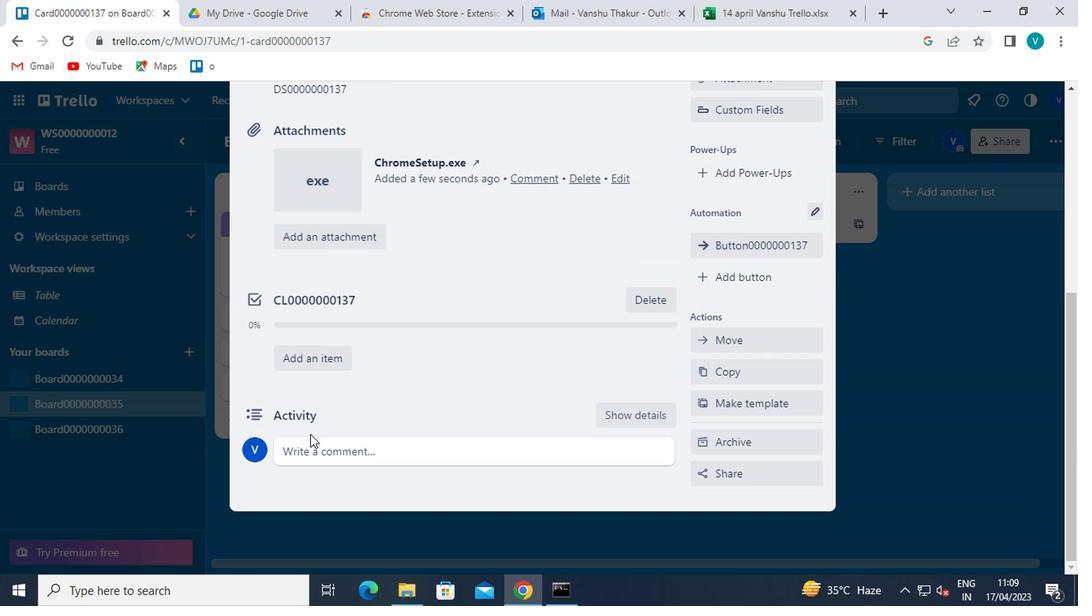 
Action: Key pressed <Key.shift>CM
Screenshot: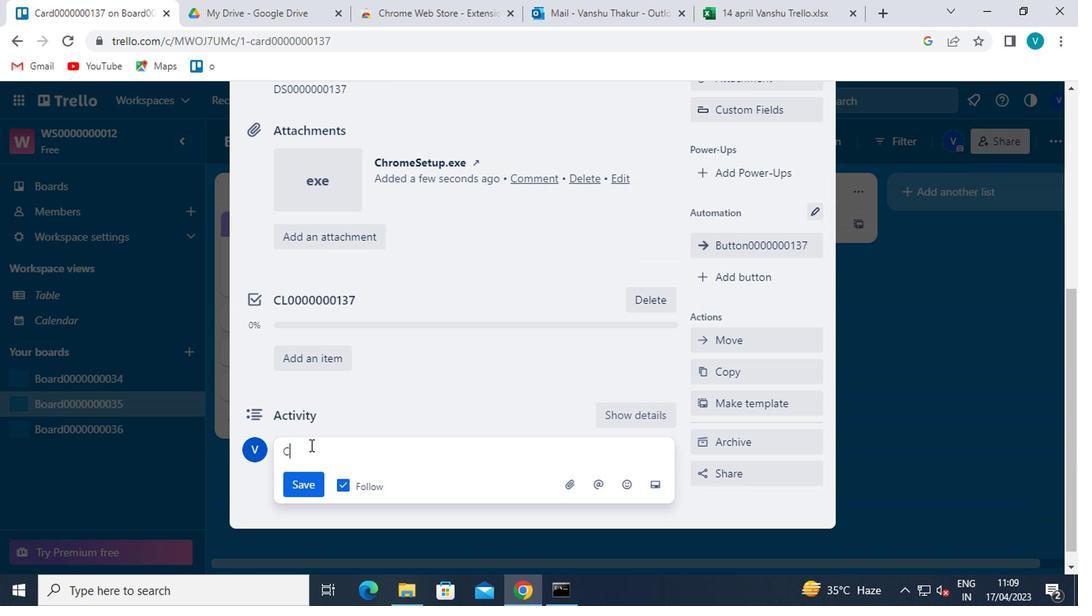 
Action: Mouse moved to (306, 447)
Screenshot: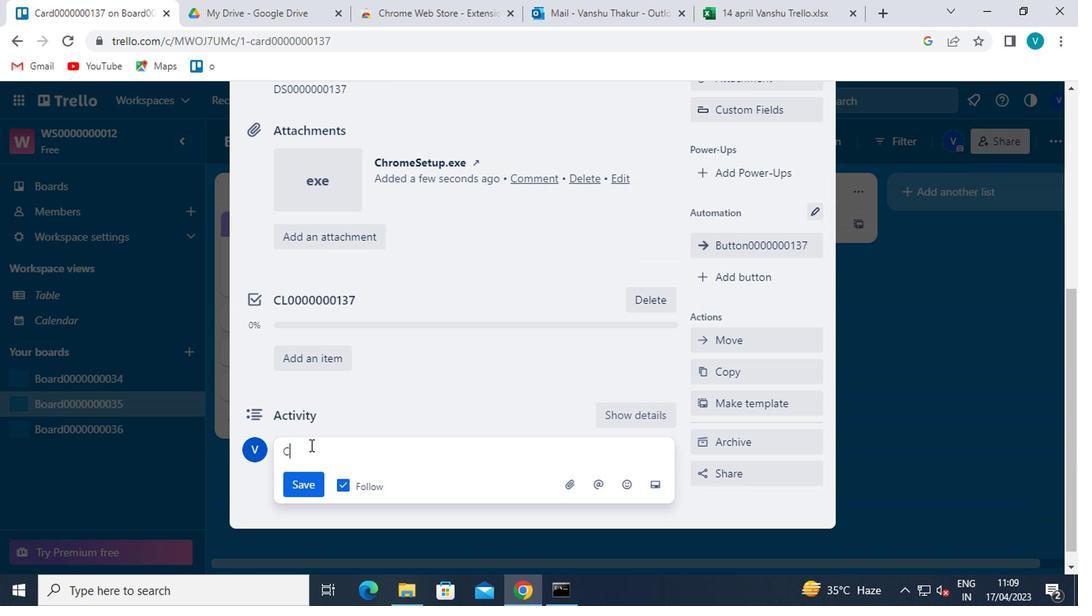 
Action: Key pressed 0
Screenshot: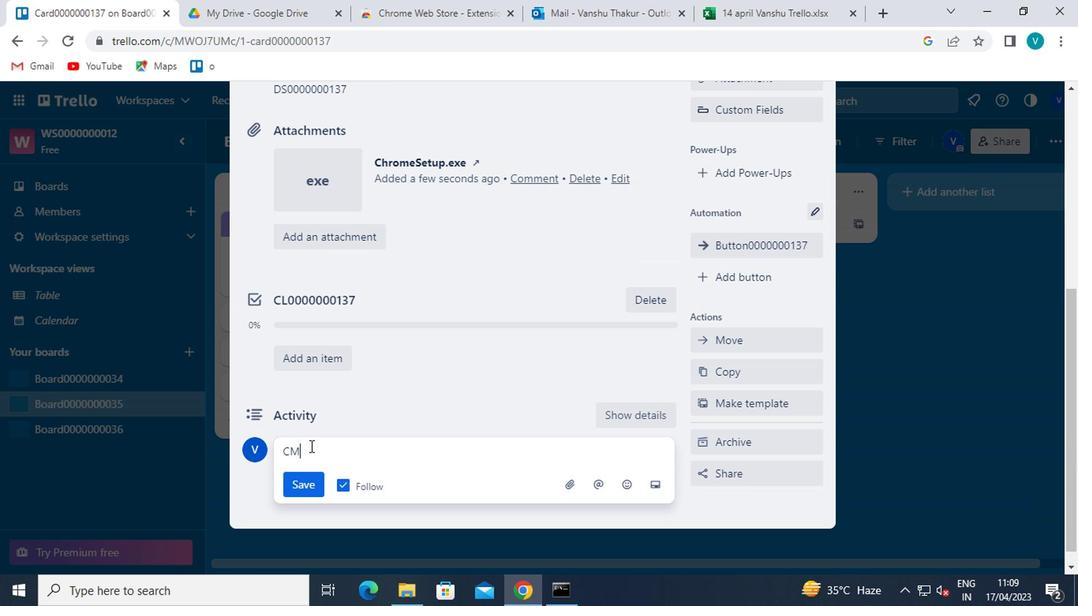 
Action: Mouse moved to (307, 447)
Screenshot: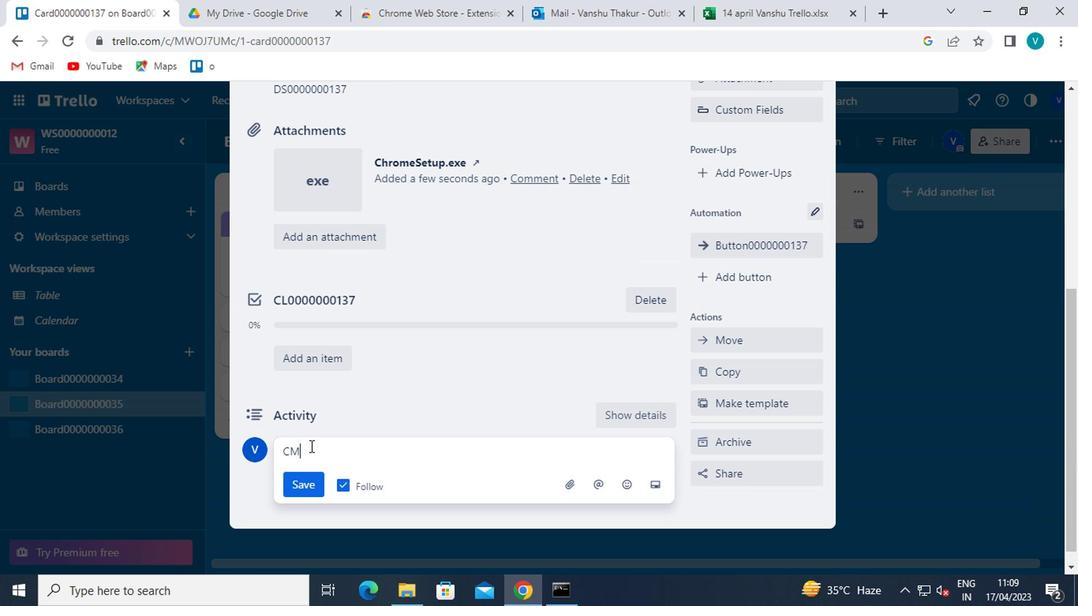 
Action: Key pressed 0000
Screenshot: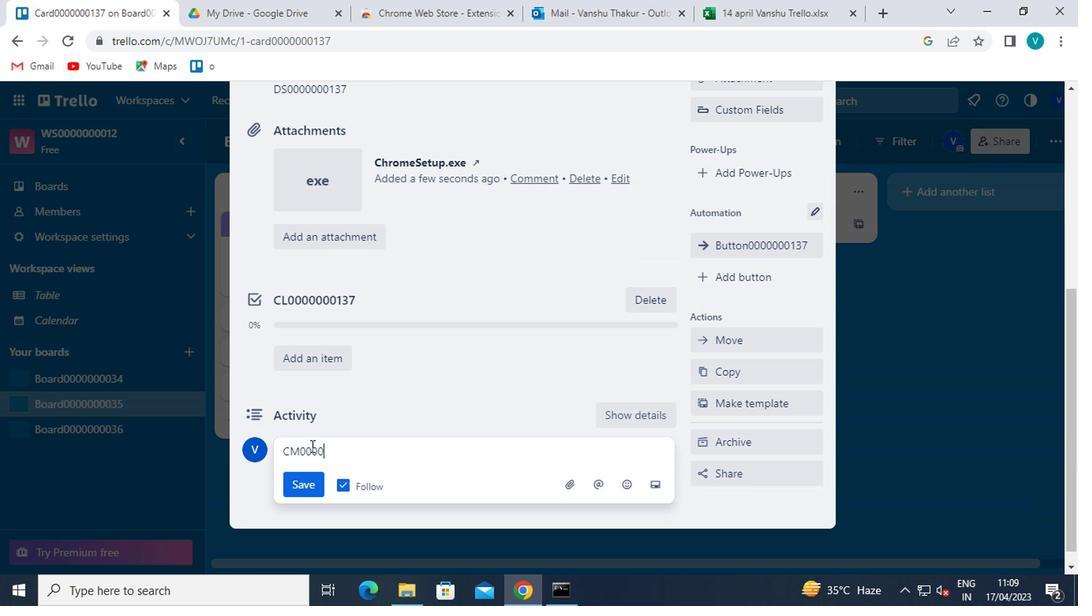 
Action: Mouse moved to (307, 447)
Screenshot: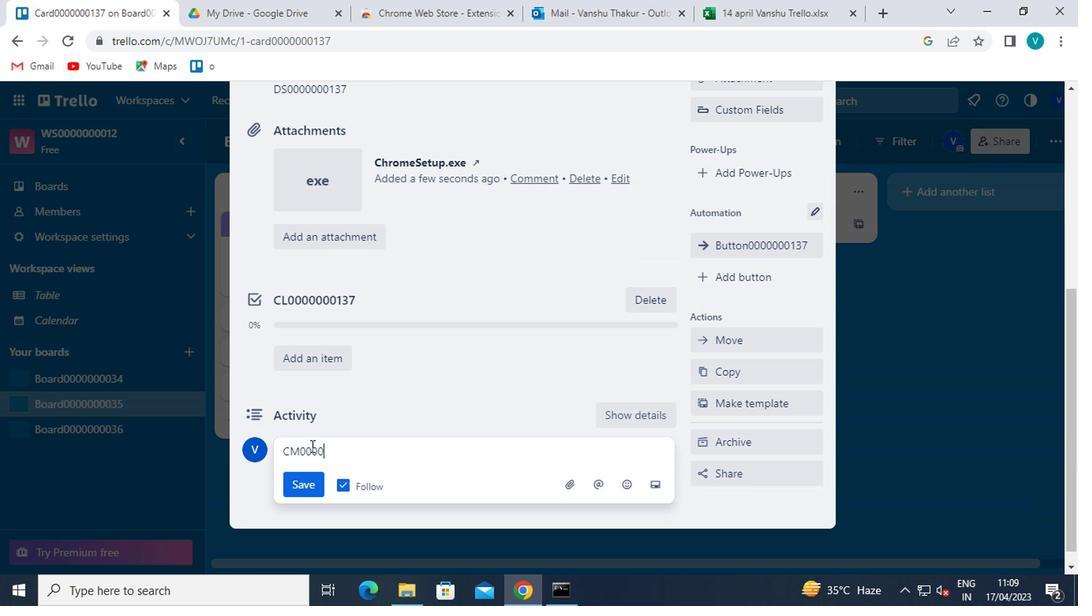 
Action: Key pressed 00
Screenshot: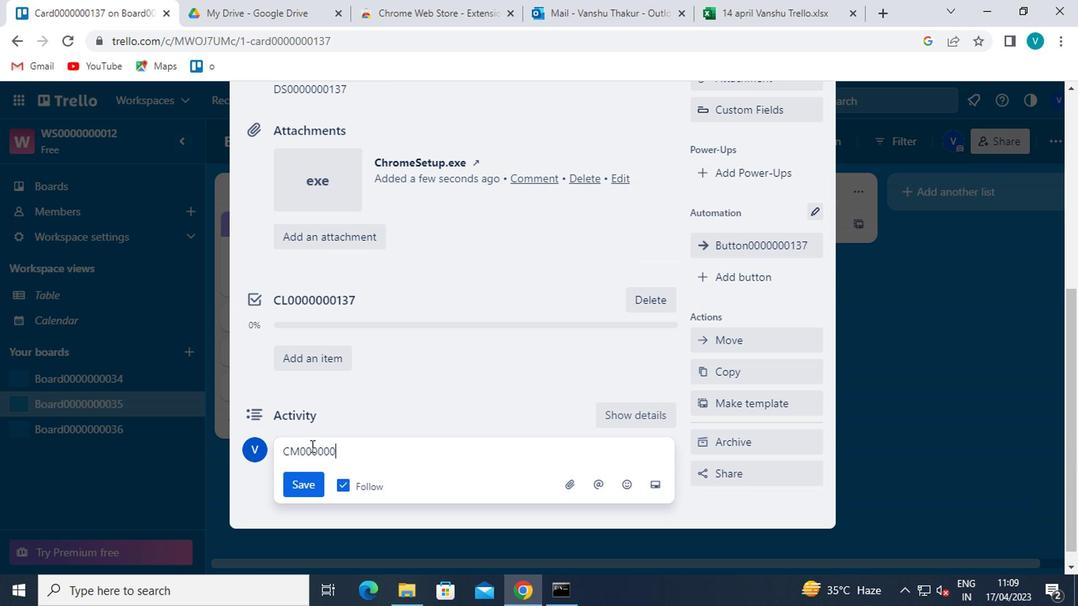 
Action: Mouse moved to (308, 447)
Screenshot: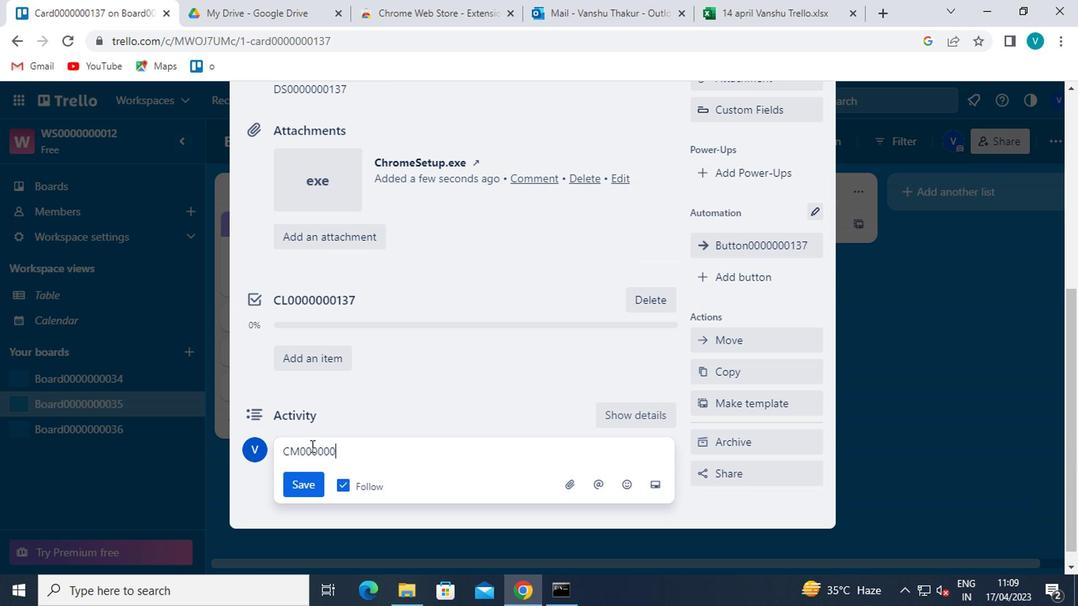 
Action: Key pressed 137
Screenshot: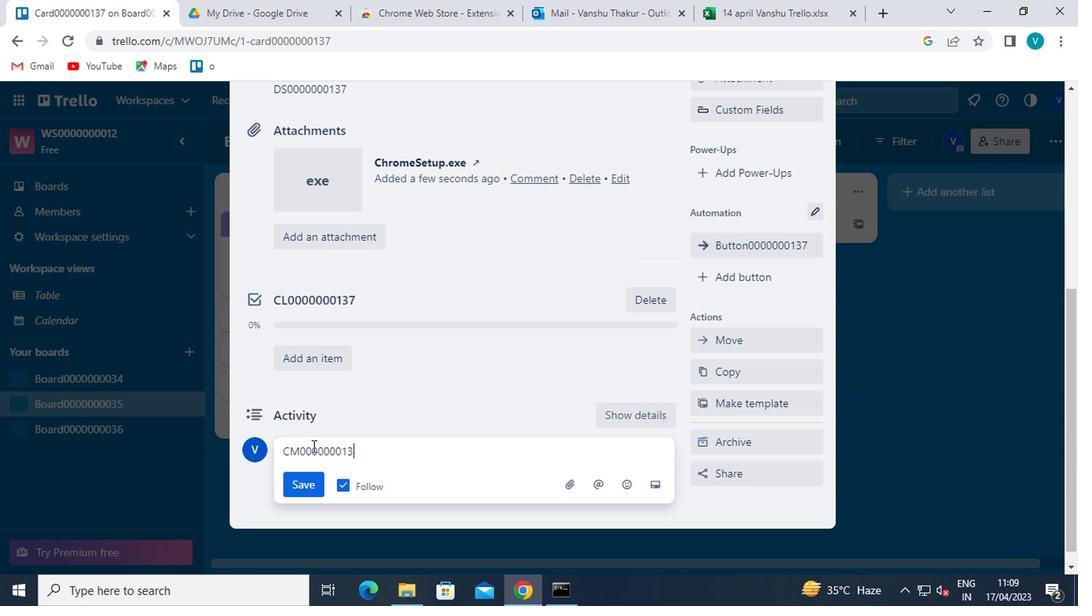
Action: Mouse moved to (293, 481)
Screenshot: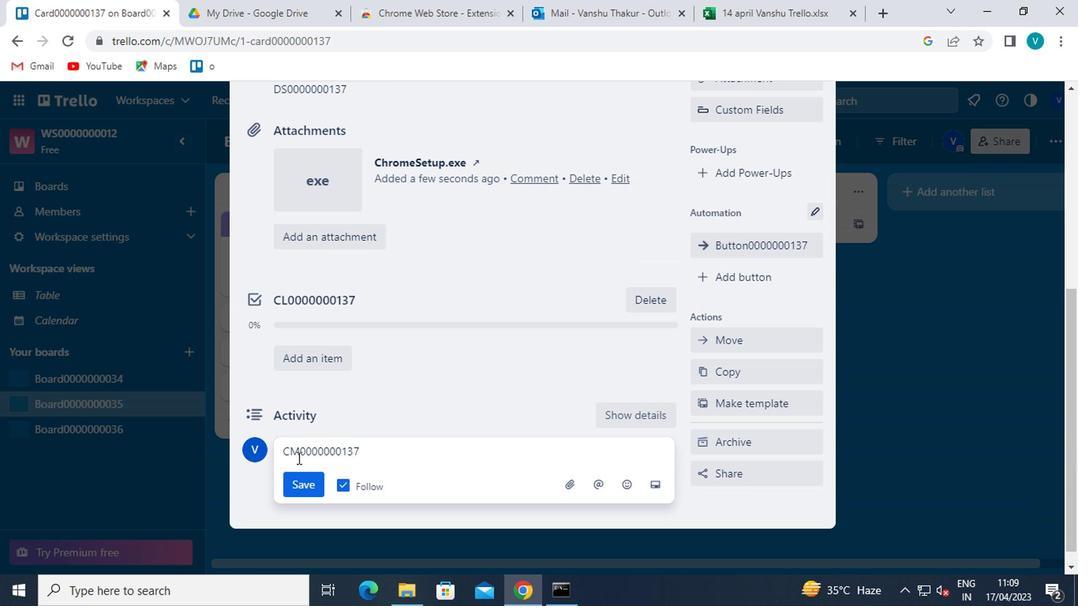 
Action: Mouse pressed left at (293, 481)
Screenshot: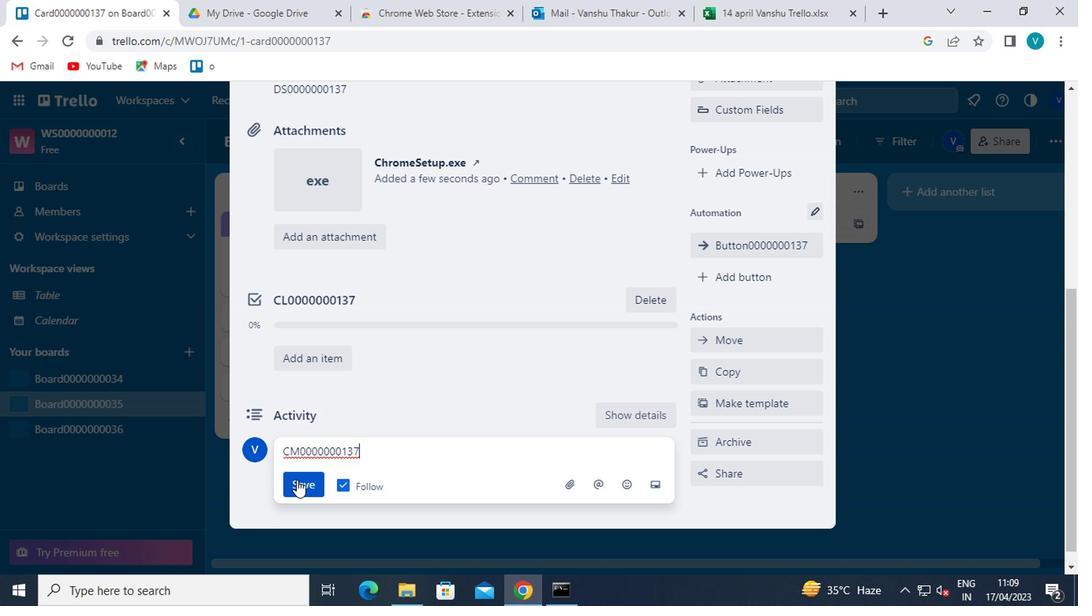 
